 Task: For heading Use Amatic SC with violet colour & bold.  font size for heading18,  'Change the font style of data to'Caveat and font size to 9,  Change the alignment of both headline & data to Align right In the sheet  auditingSalesByEmployee_2023
Action: Mouse moved to (359, 158)
Screenshot: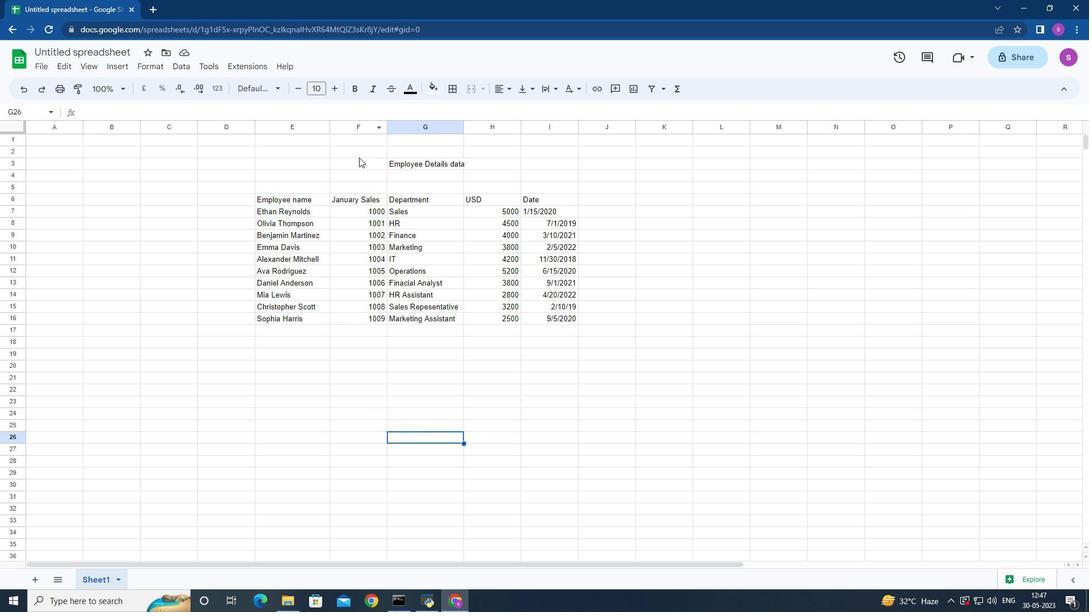 
Action: Mouse pressed left at (359, 158)
Screenshot: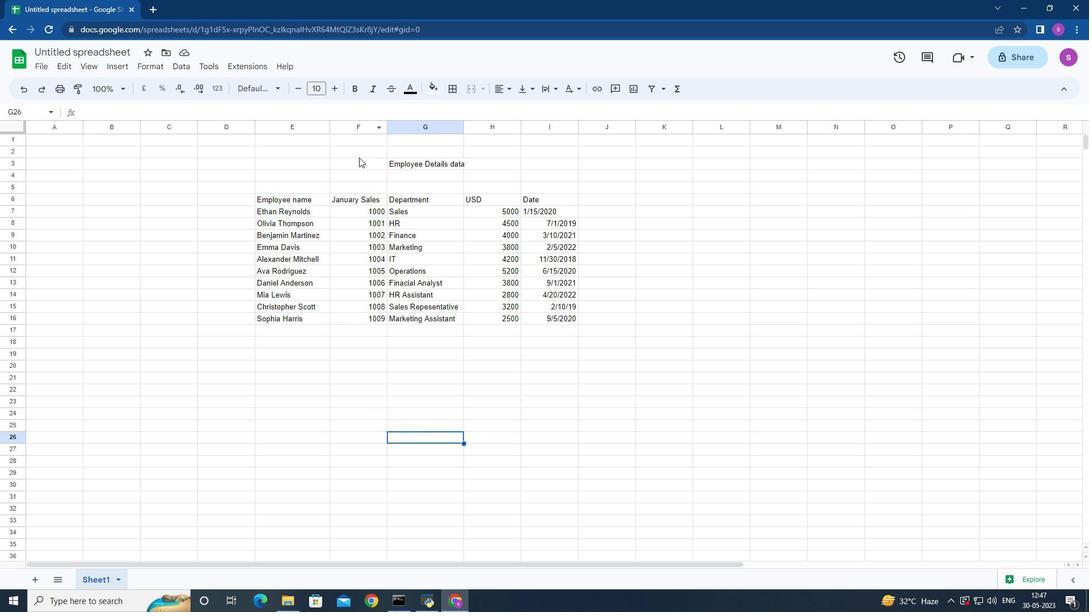 
Action: Mouse moved to (275, 90)
Screenshot: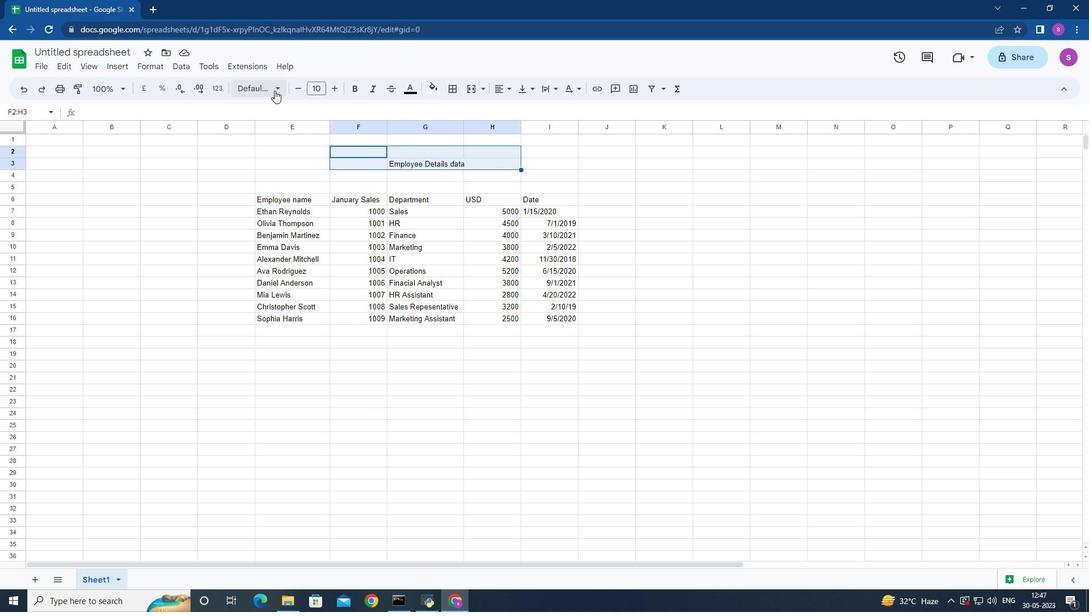 
Action: Mouse pressed left at (275, 90)
Screenshot: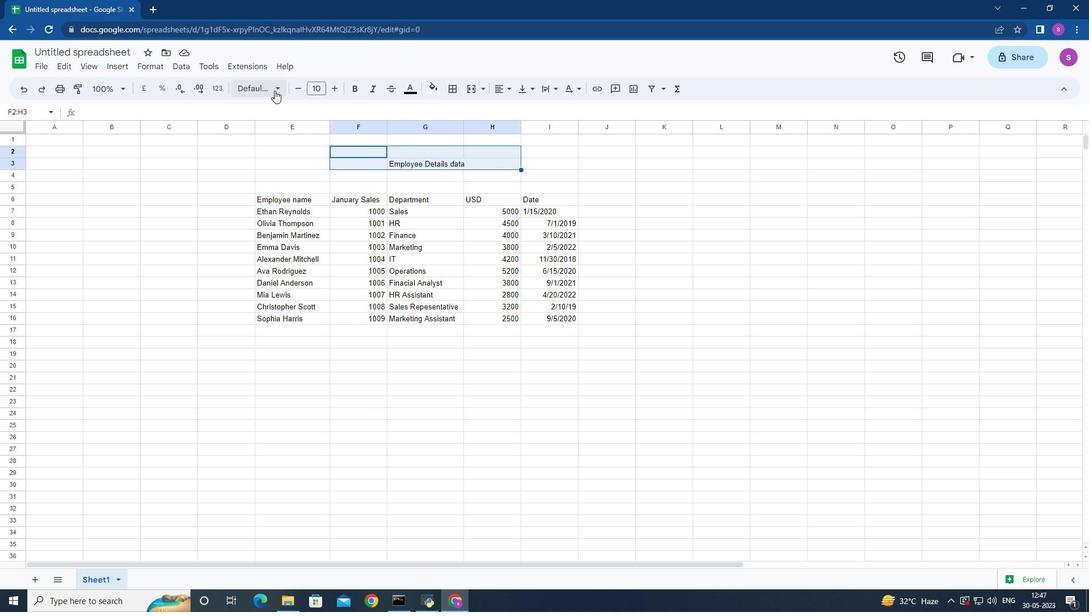 
Action: Mouse moved to (296, 305)
Screenshot: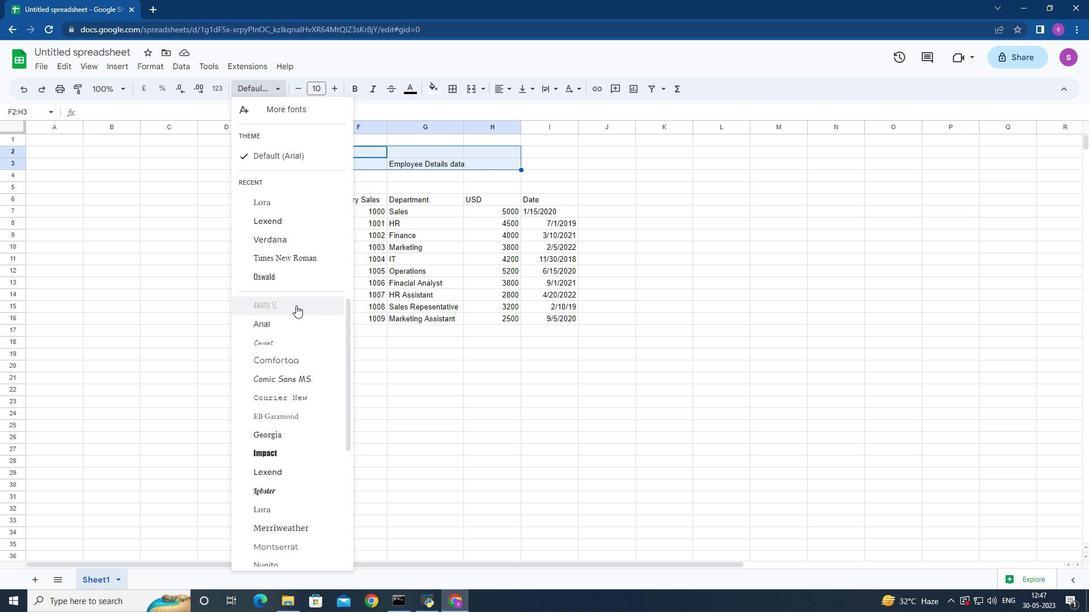 
Action: Mouse pressed left at (296, 305)
Screenshot: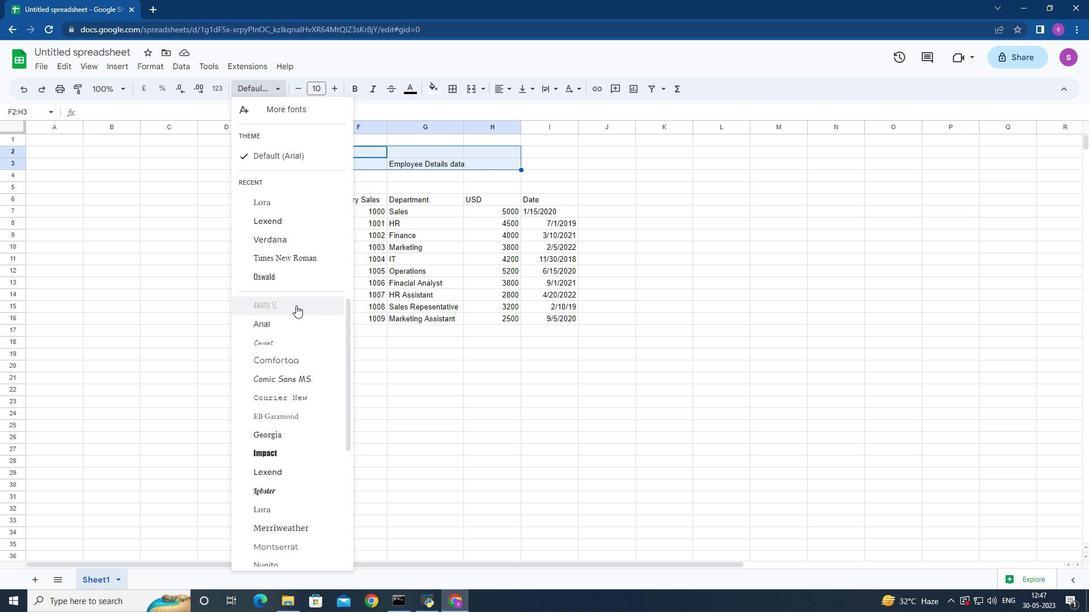 
Action: Mouse moved to (593, 159)
Screenshot: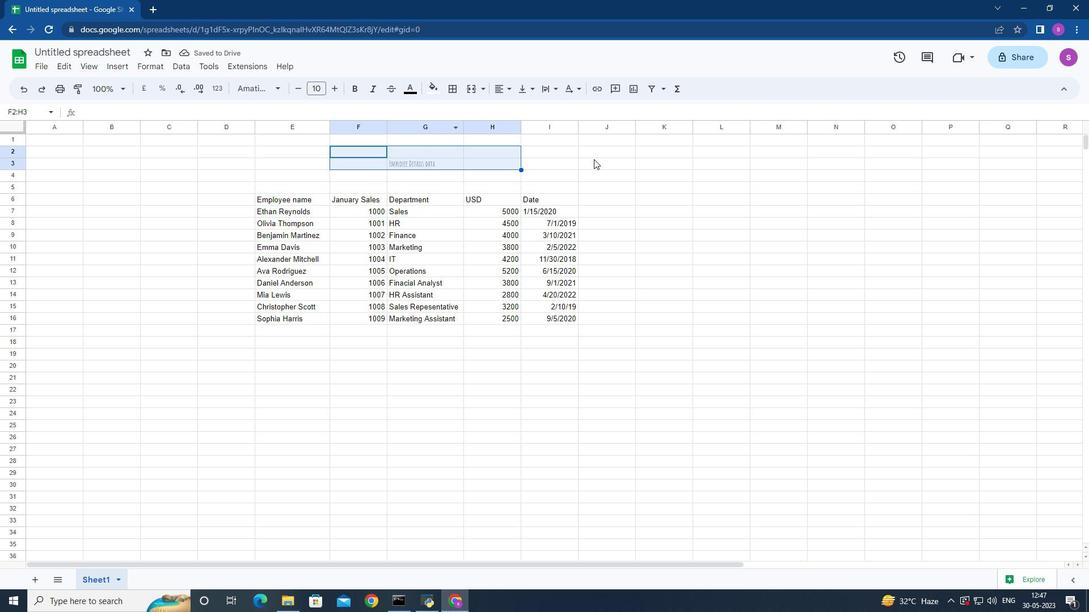 
Action: Mouse pressed left at (593, 159)
Screenshot: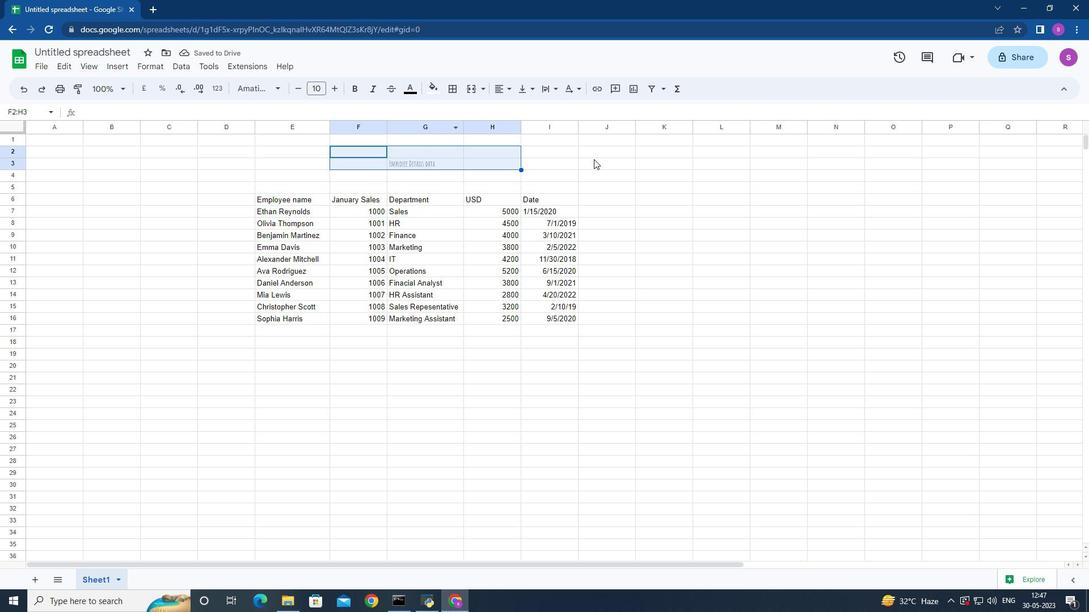 
Action: Mouse moved to (356, 161)
Screenshot: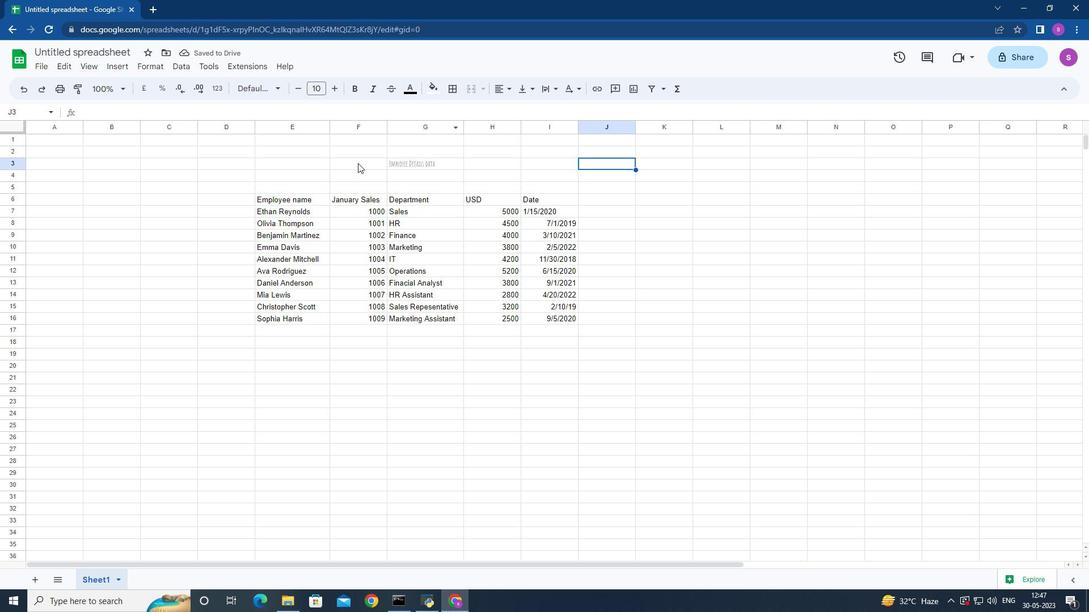 
Action: Mouse pressed left at (356, 161)
Screenshot: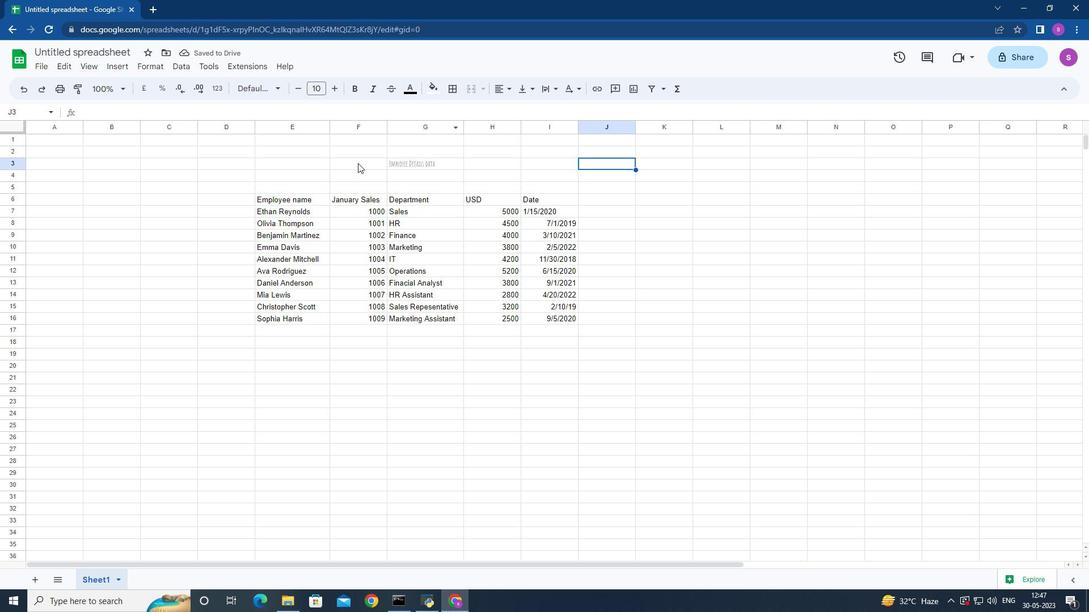 
Action: Mouse moved to (413, 90)
Screenshot: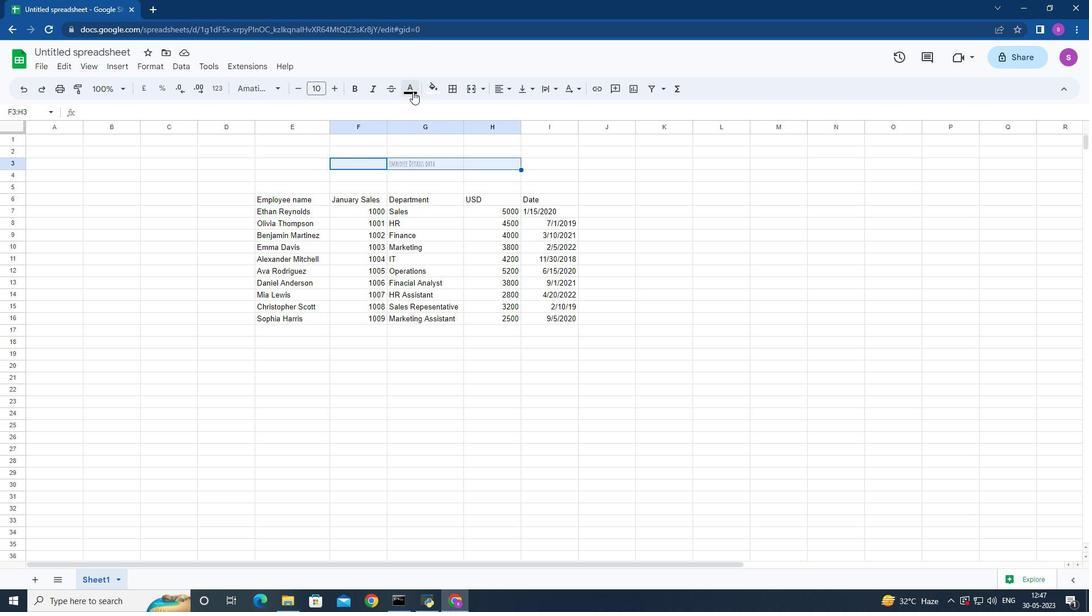 
Action: Mouse pressed left at (413, 90)
Screenshot: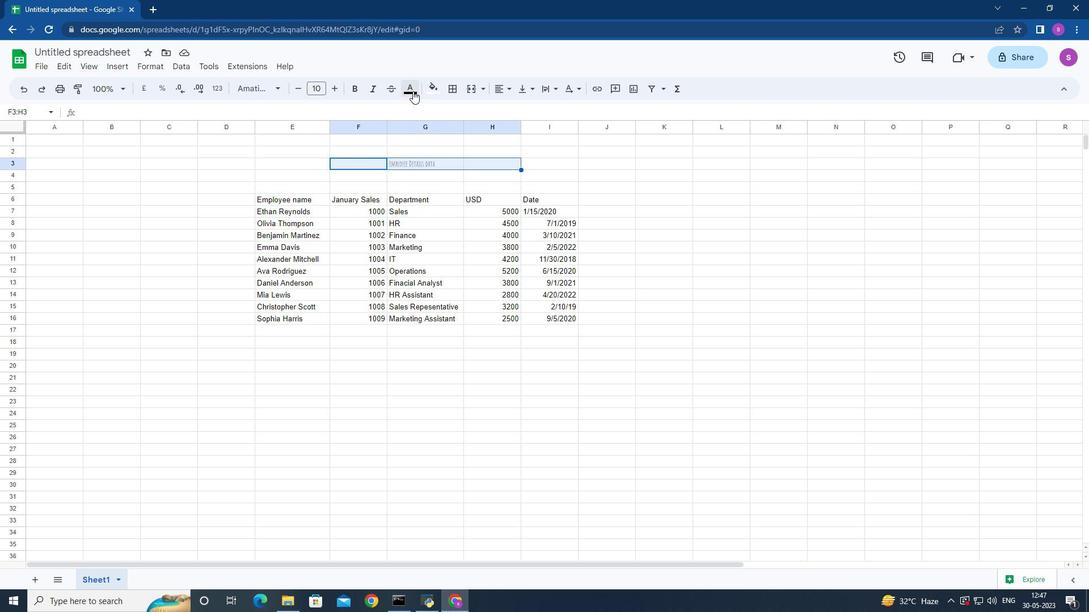 
Action: Mouse moved to (426, 268)
Screenshot: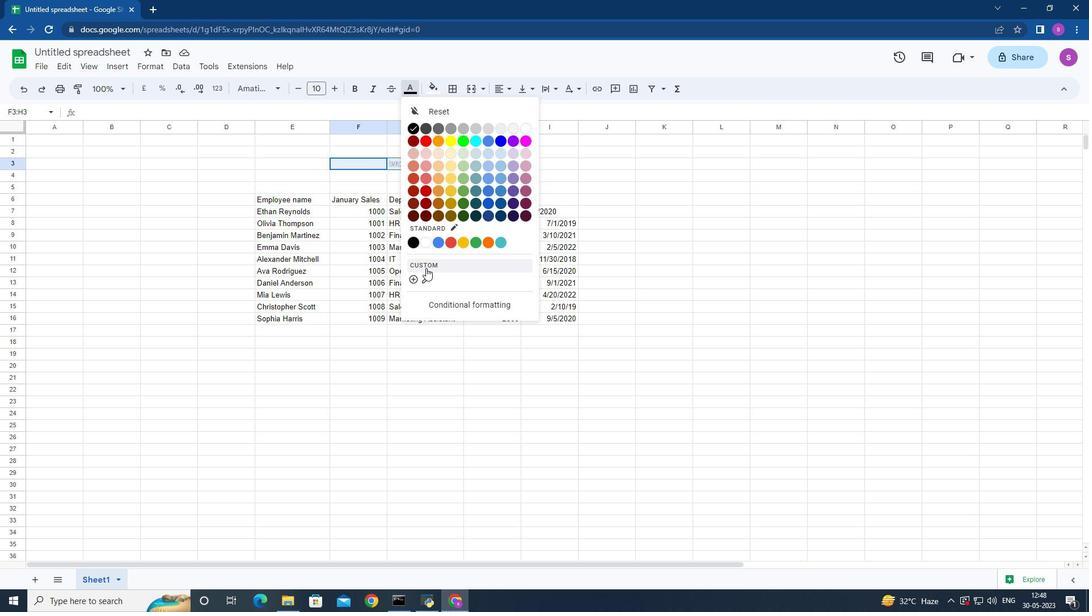 
Action: Mouse pressed left at (426, 268)
Screenshot: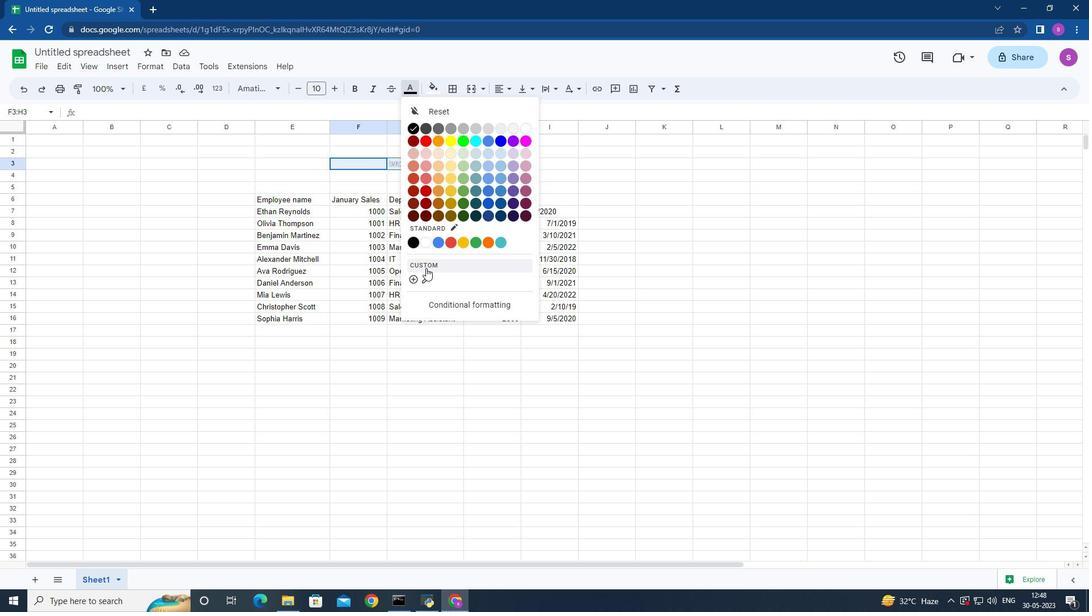 
Action: Mouse moved to (549, 400)
Screenshot: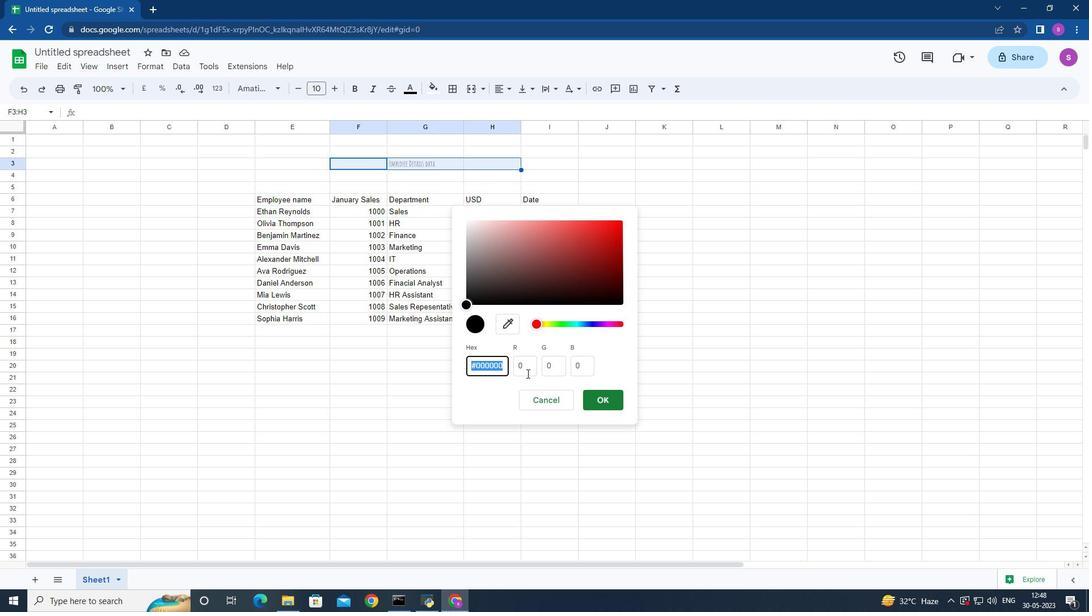 
Action: Mouse pressed left at (549, 400)
Screenshot: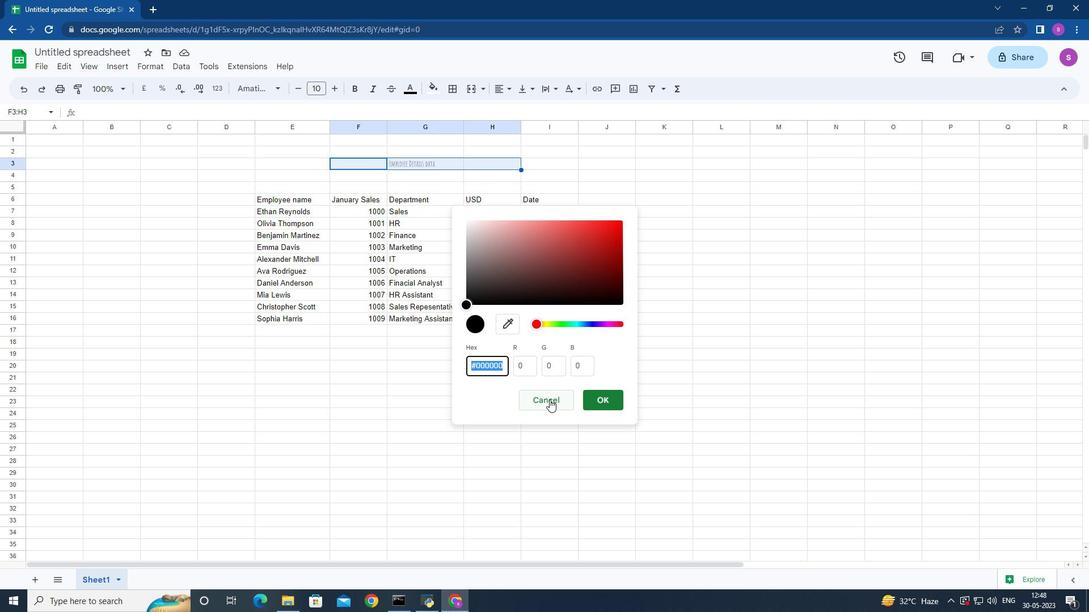 
Action: Mouse moved to (438, 88)
Screenshot: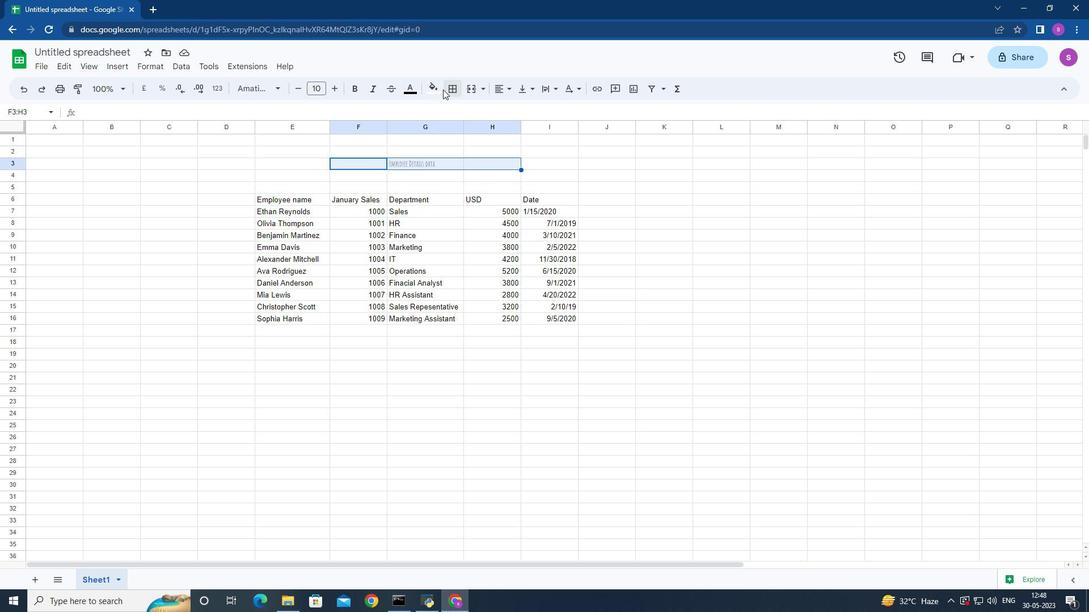 
Action: Mouse pressed left at (438, 88)
Screenshot: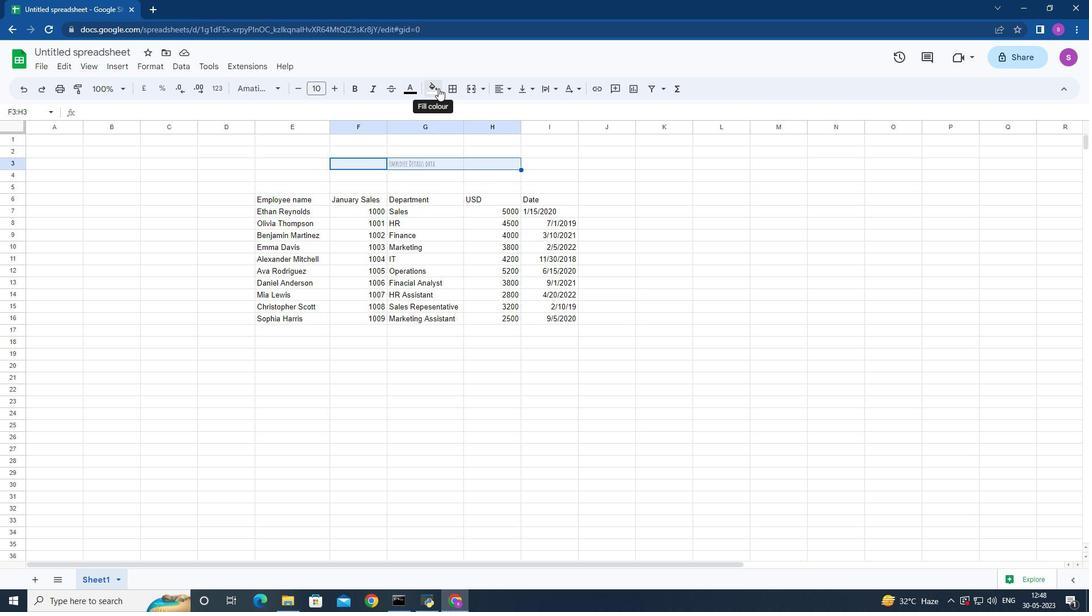 
Action: Mouse moved to (445, 277)
Screenshot: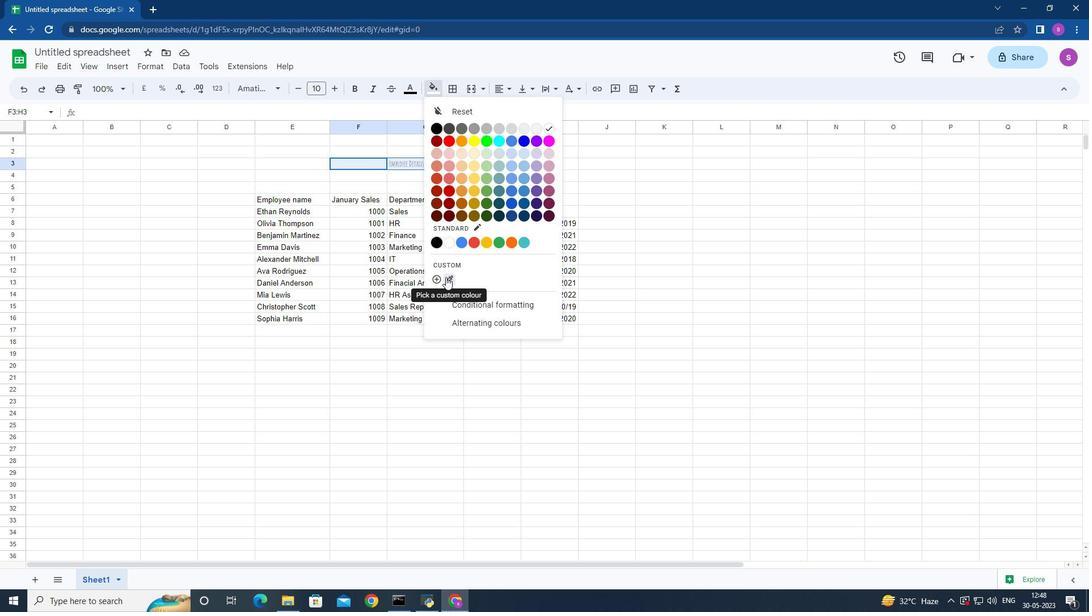 
Action: Mouse pressed left at (445, 277)
Screenshot: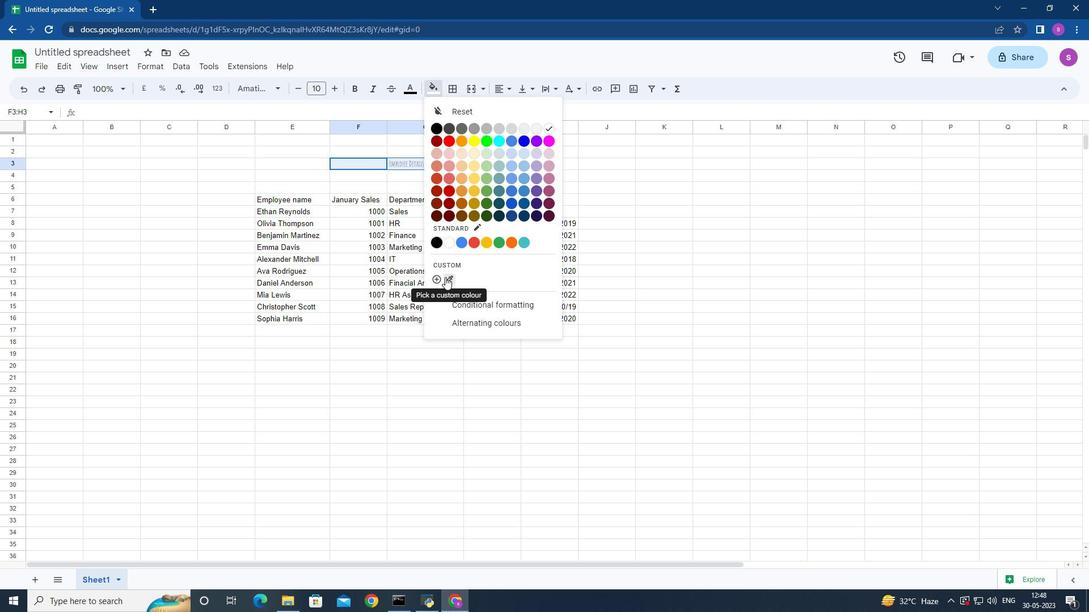 
Action: Mouse moved to (450, 120)
Screenshot: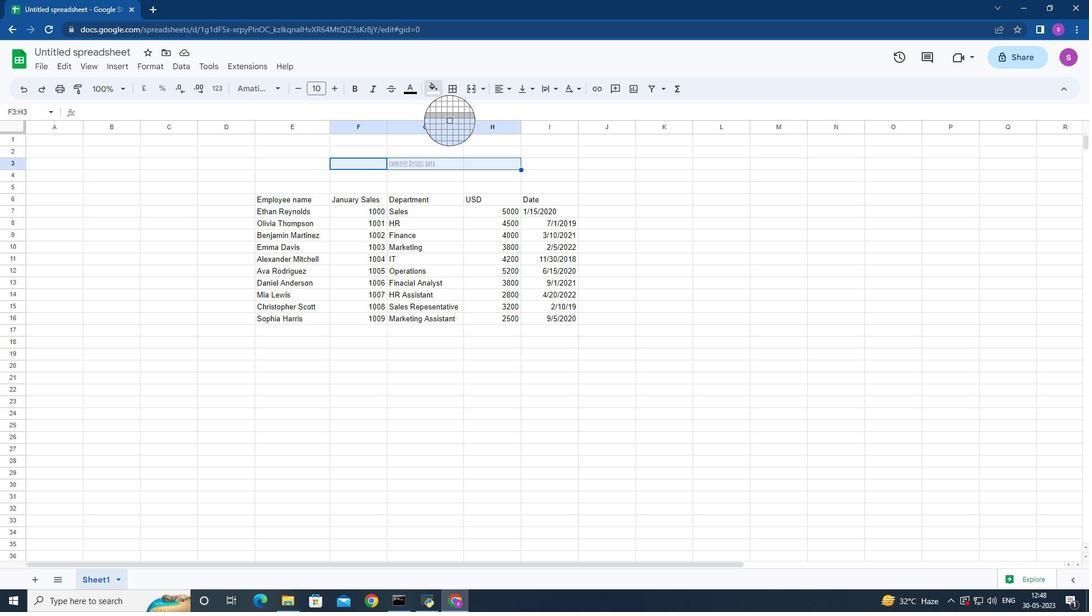 
Action: Key pressed ctrl+Z
Screenshot: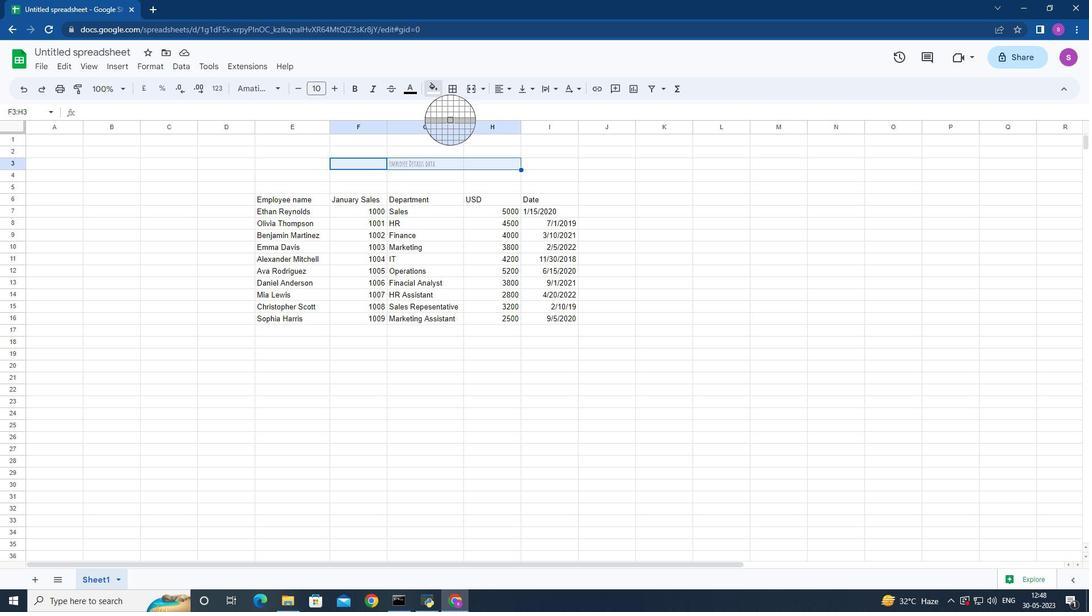 
Action: Mouse moved to (452, 152)
Screenshot: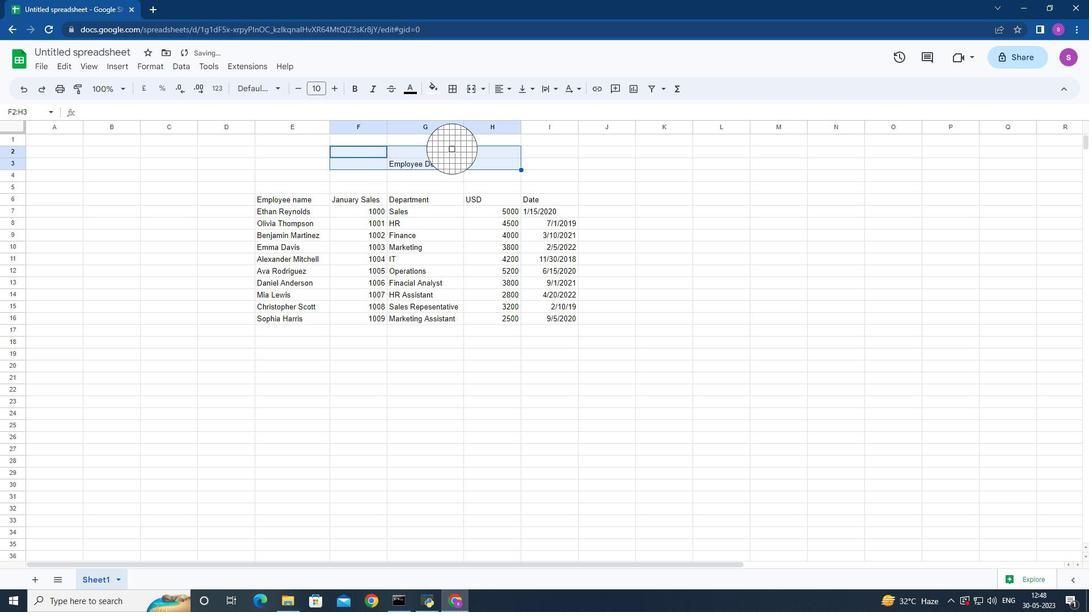 
Action: Mouse pressed left at (452, 152)
Screenshot: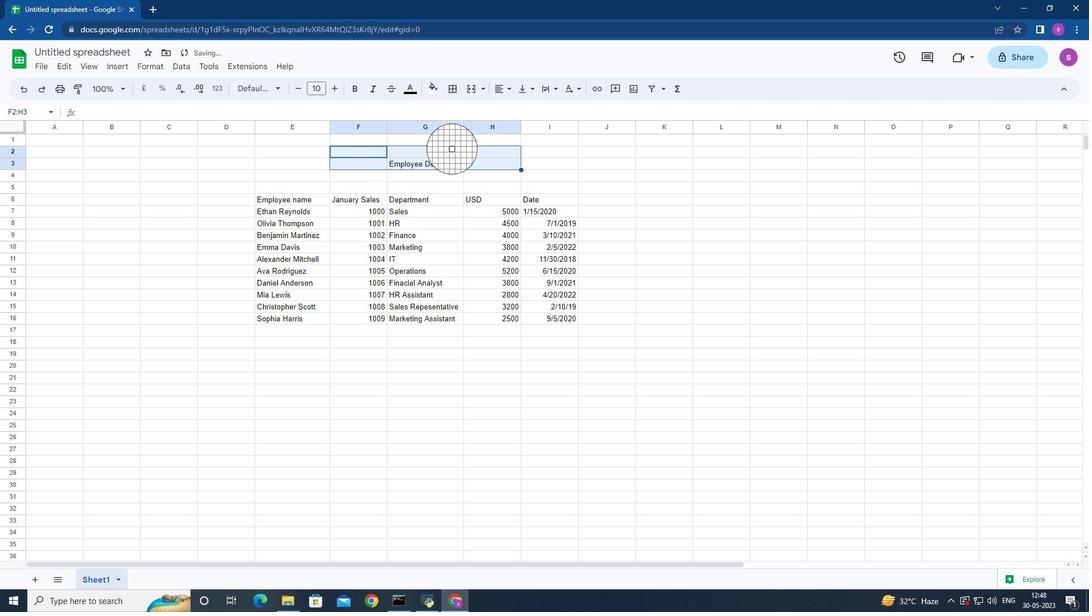
Action: Mouse moved to (432, 162)
Screenshot: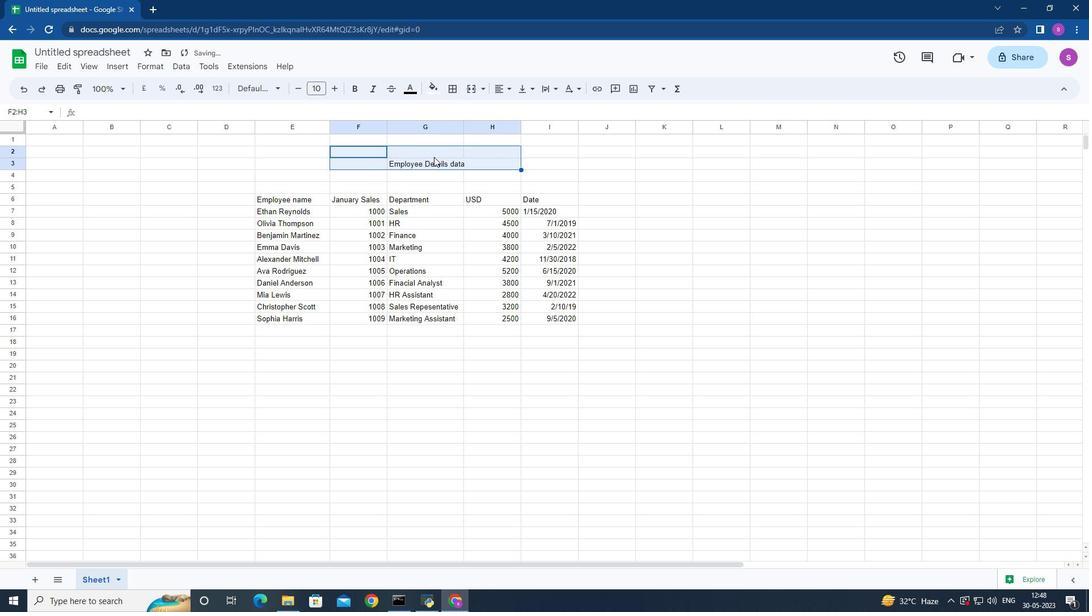 
Action: Mouse pressed left at (432, 162)
Screenshot: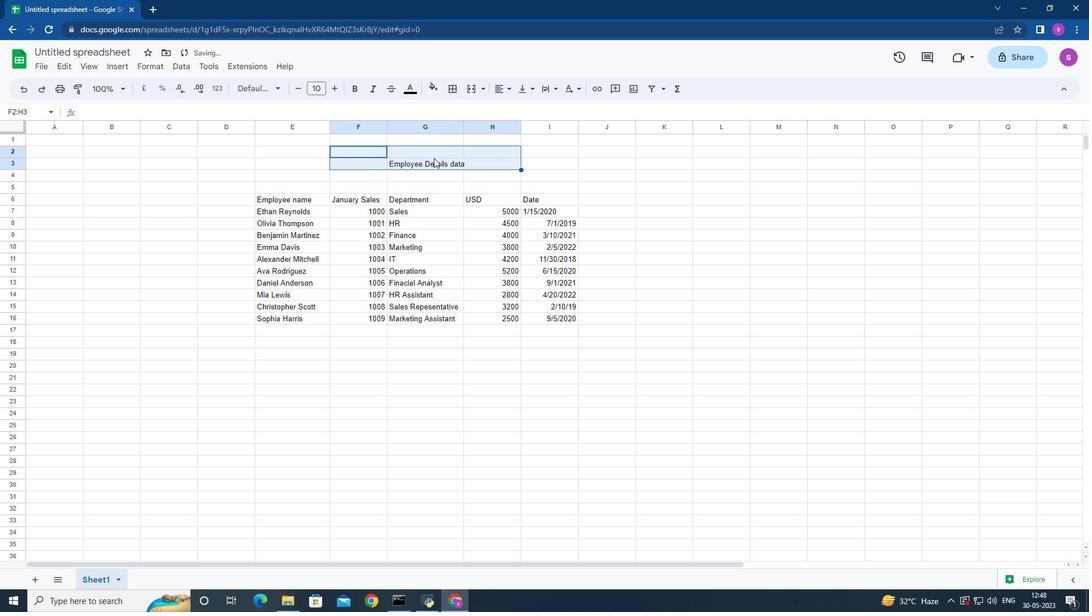 
Action: Mouse moved to (433, 90)
Screenshot: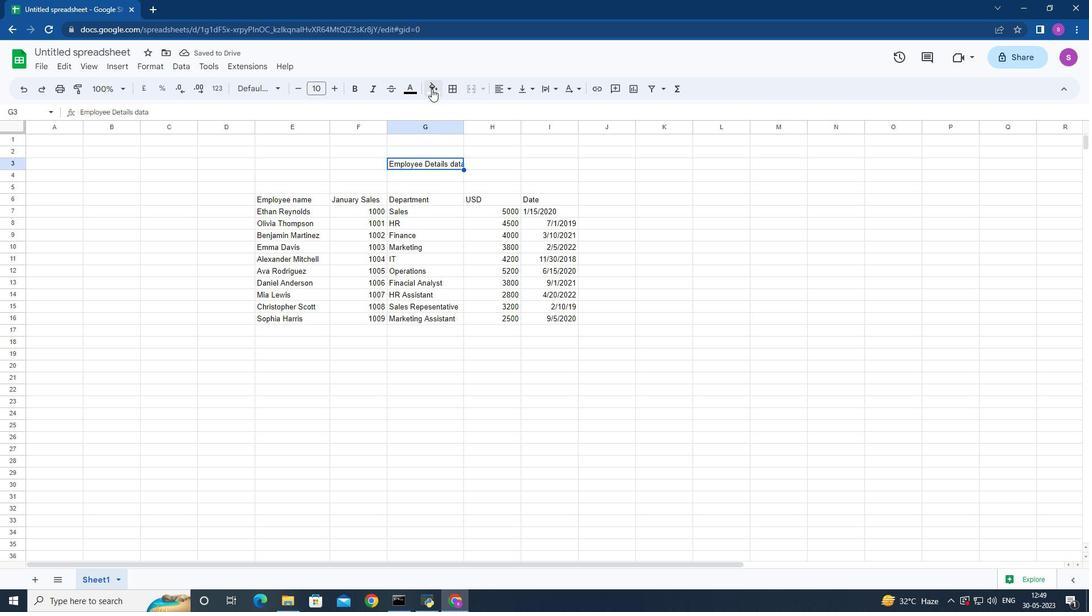 
Action: Mouse pressed left at (433, 90)
Screenshot: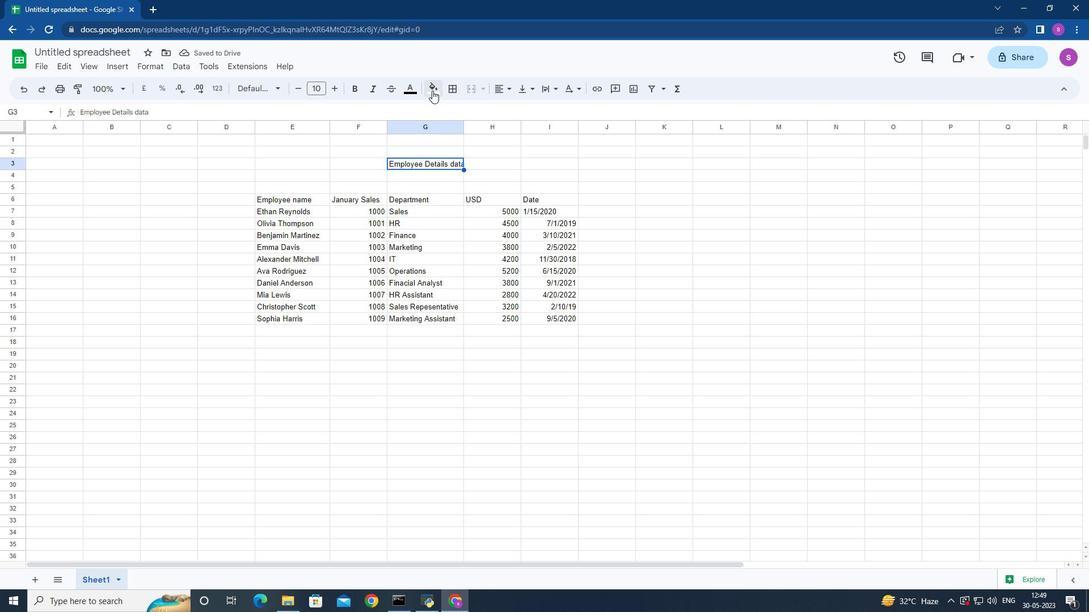 
Action: Mouse moved to (446, 265)
Screenshot: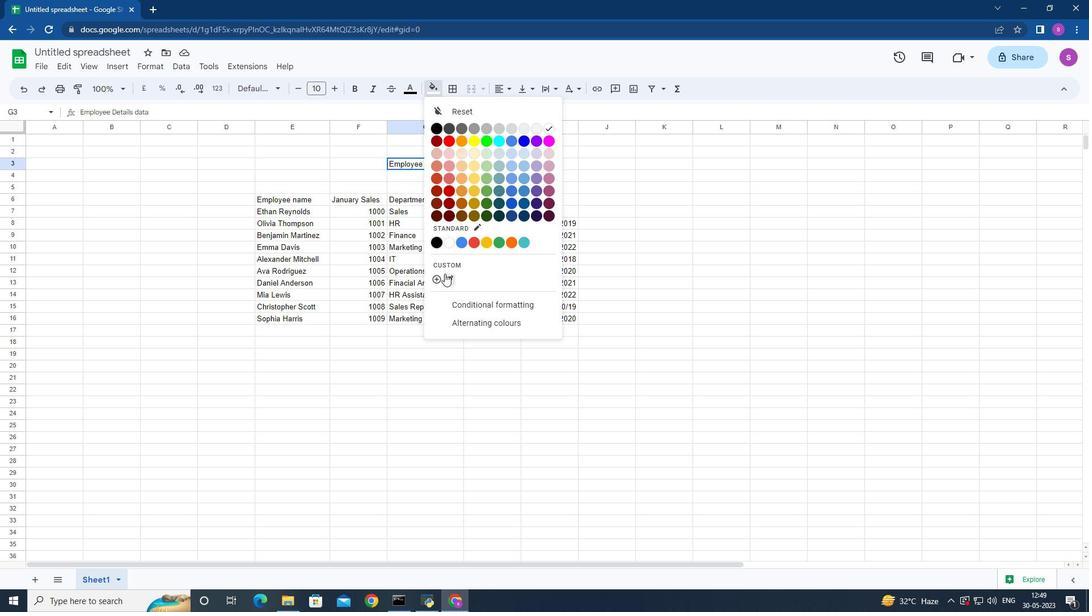 
Action: Mouse pressed left at (446, 265)
Screenshot: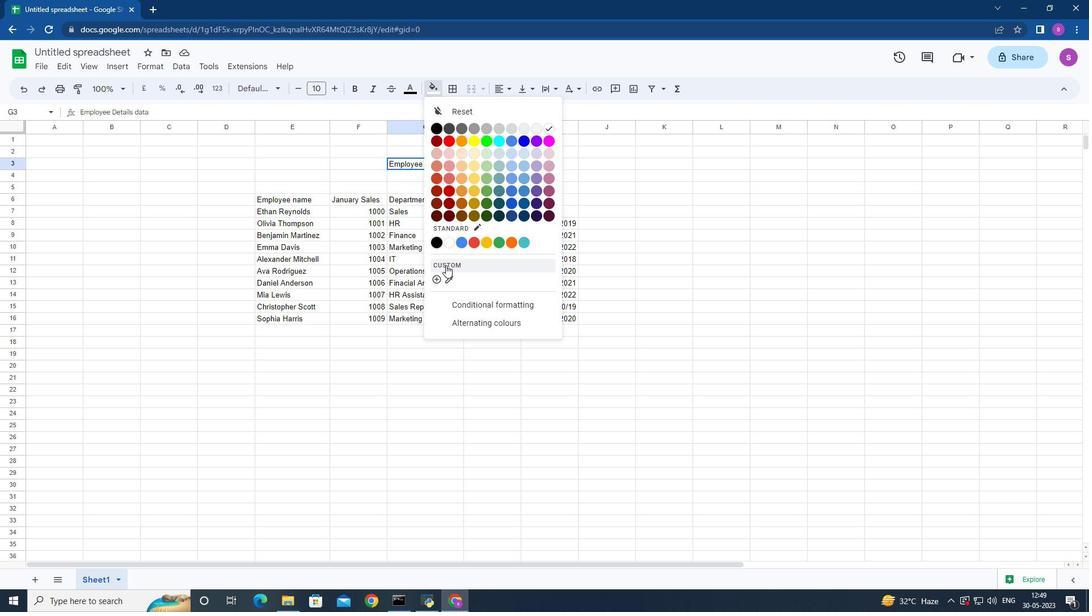 
Action: Mouse moved to (598, 323)
Screenshot: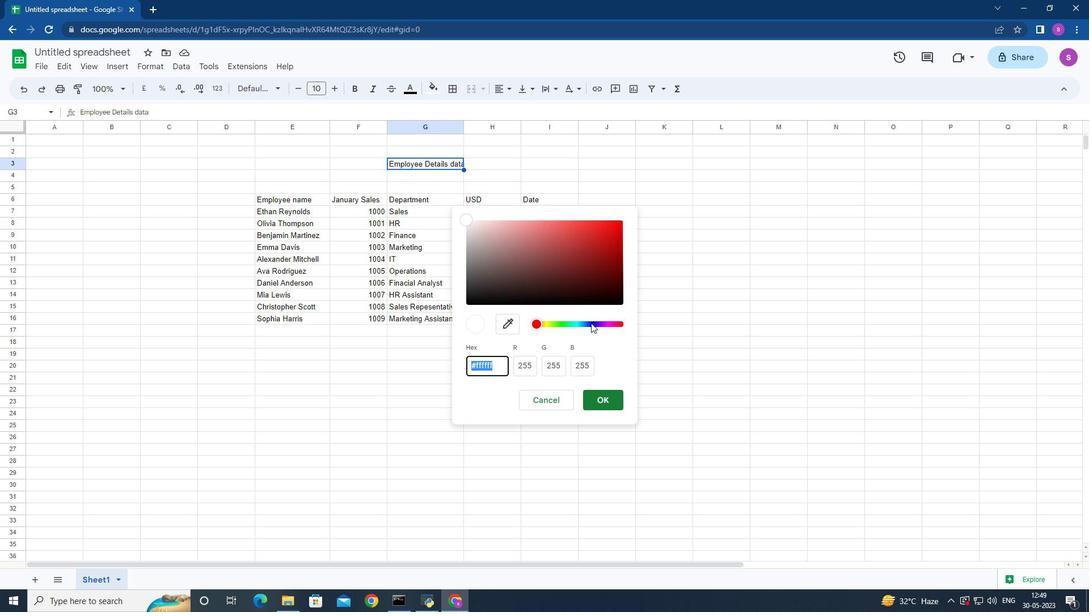 
Action: Mouse pressed left at (598, 323)
Screenshot: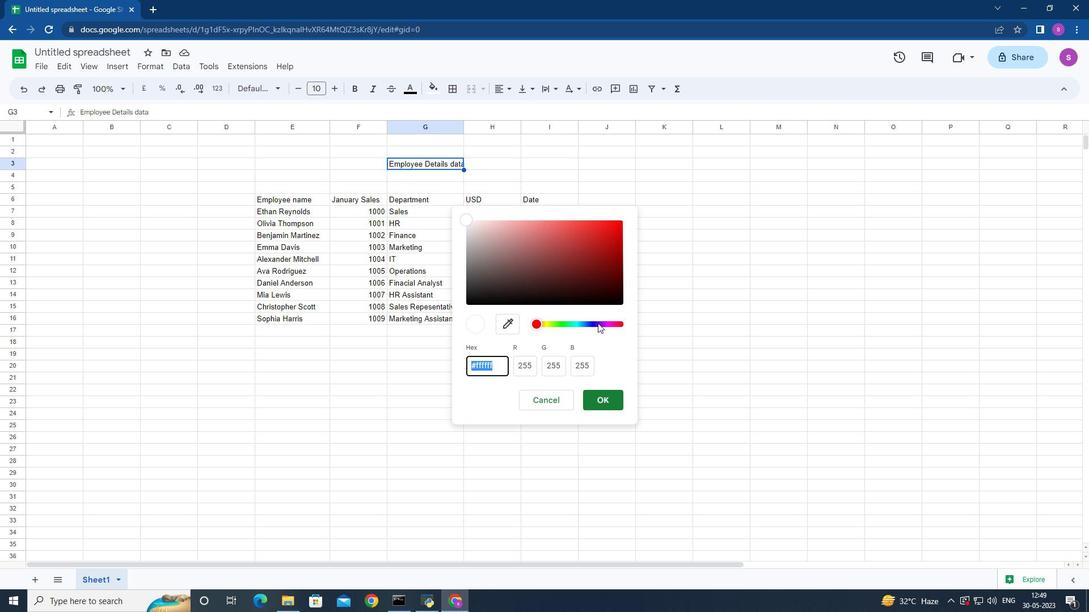 
Action: Mouse moved to (603, 324)
Screenshot: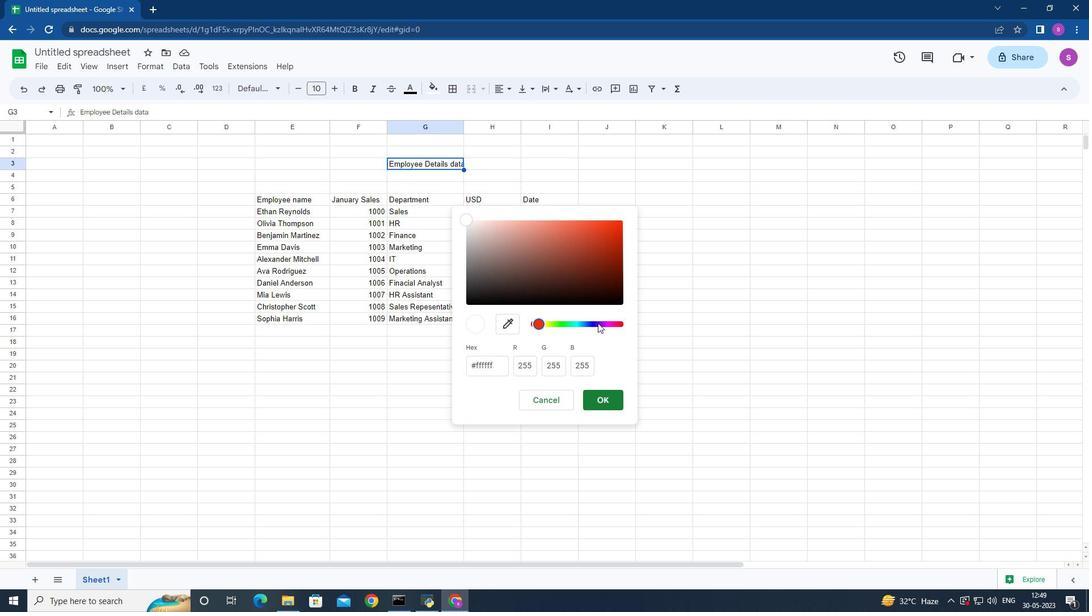
Action: Mouse pressed left at (603, 324)
Screenshot: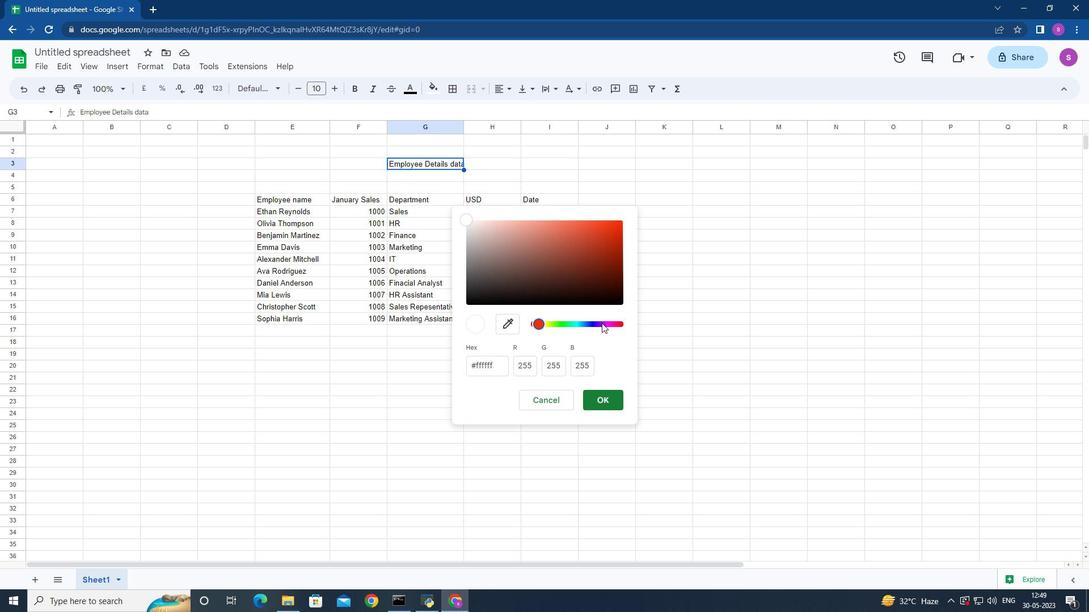 
Action: Mouse moved to (540, 322)
Screenshot: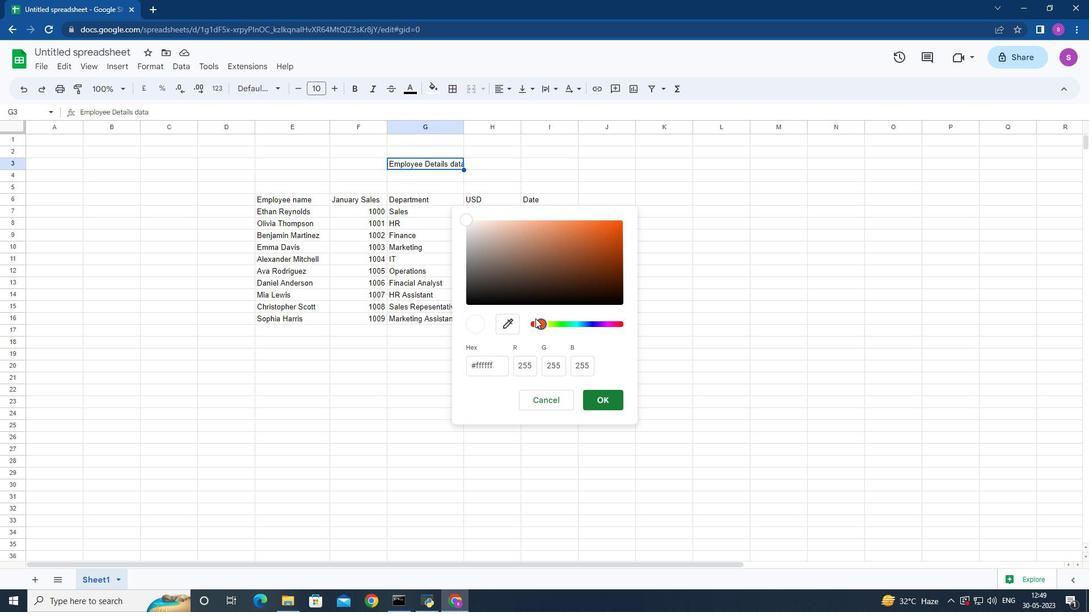 
Action: Mouse pressed left at (540, 322)
Screenshot: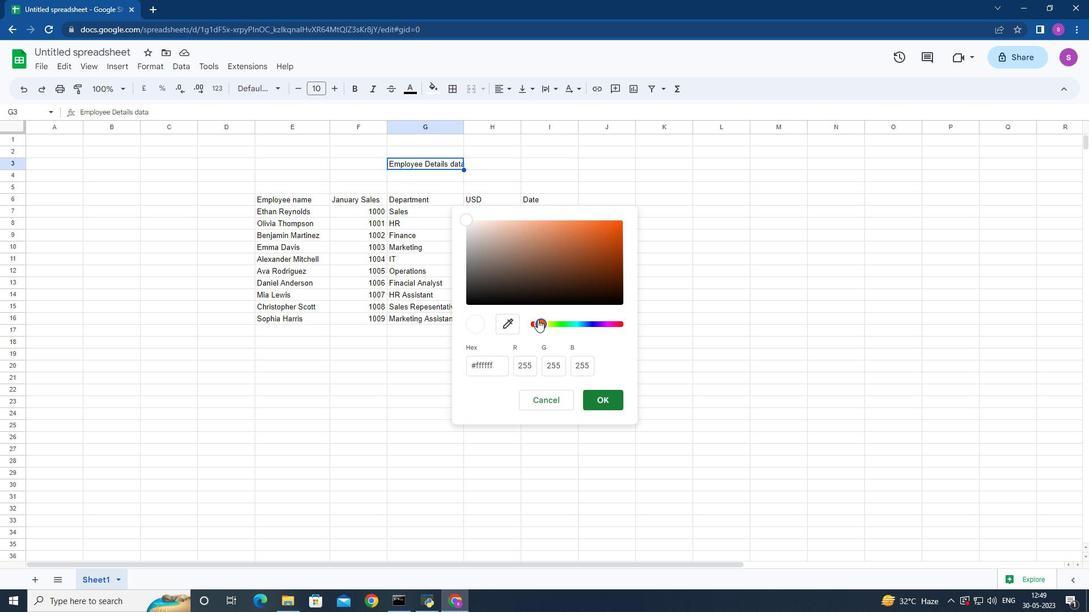 
Action: Mouse moved to (608, 228)
Screenshot: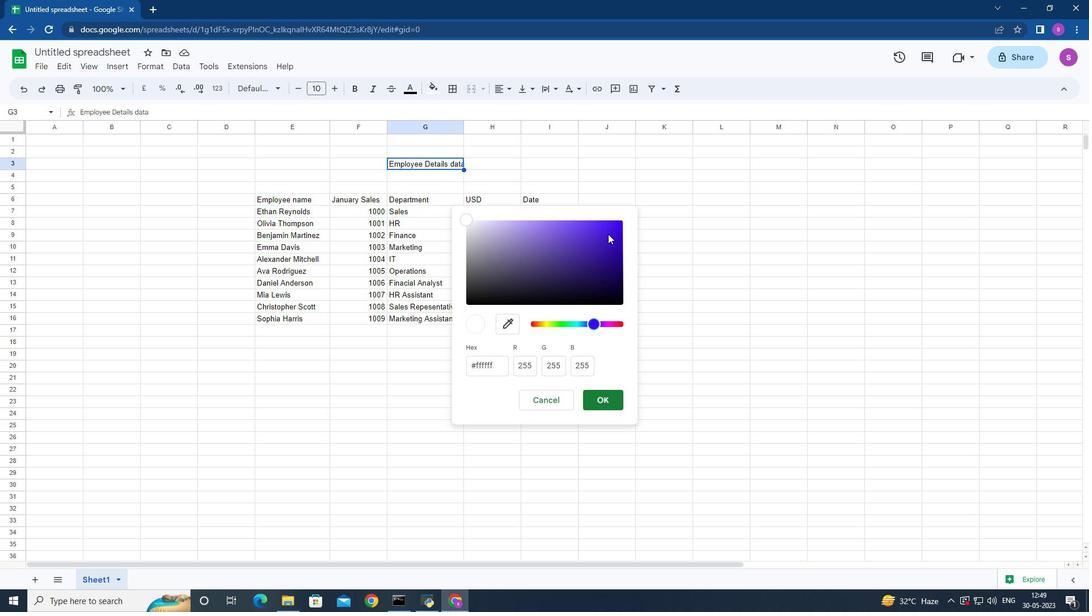 
Action: Mouse pressed left at (608, 228)
Screenshot: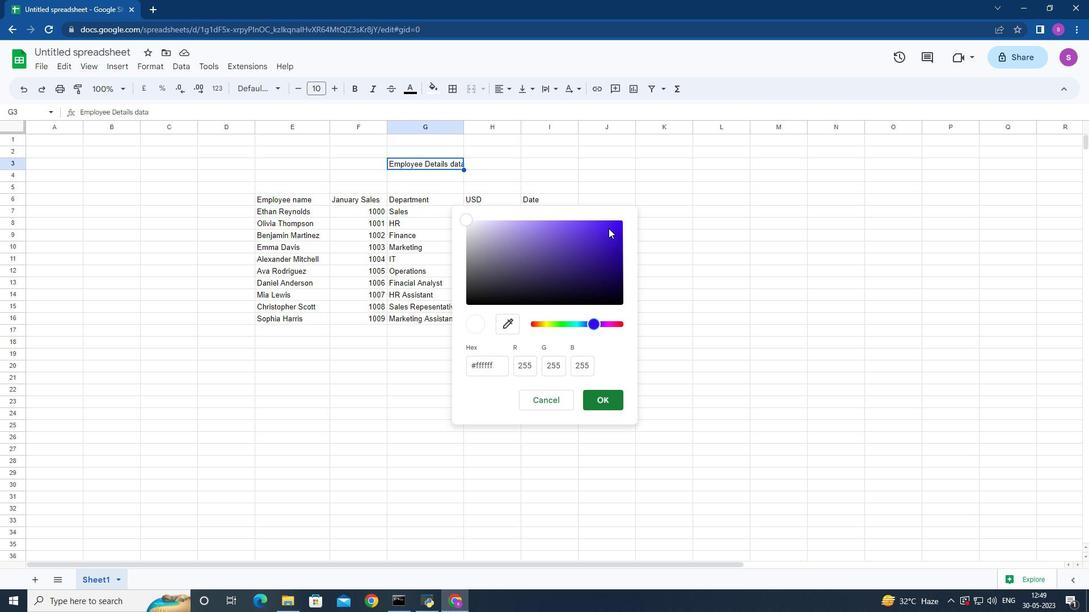 
Action: Mouse moved to (613, 398)
Screenshot: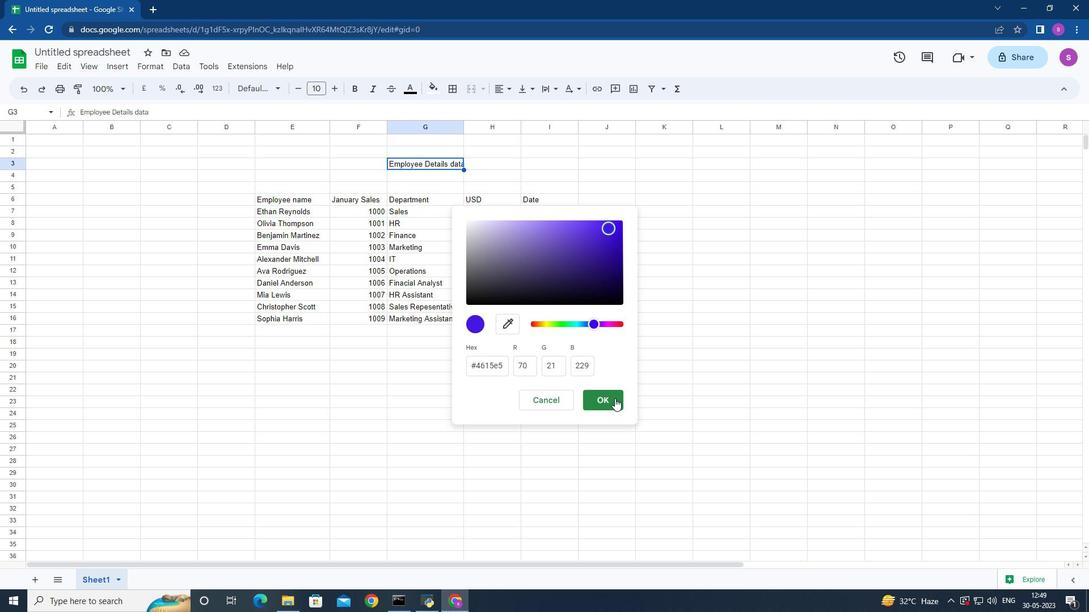 
Action: Mouse pressed left at (613, 398)
Screenshot: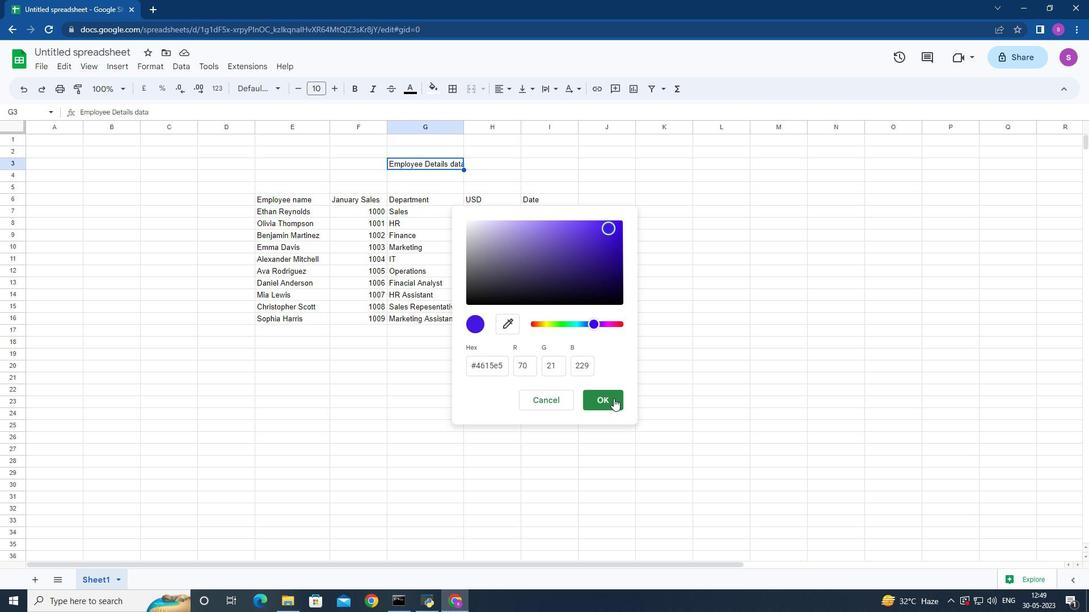 
Action: Mouse moved to (552, 162)
Screenshot: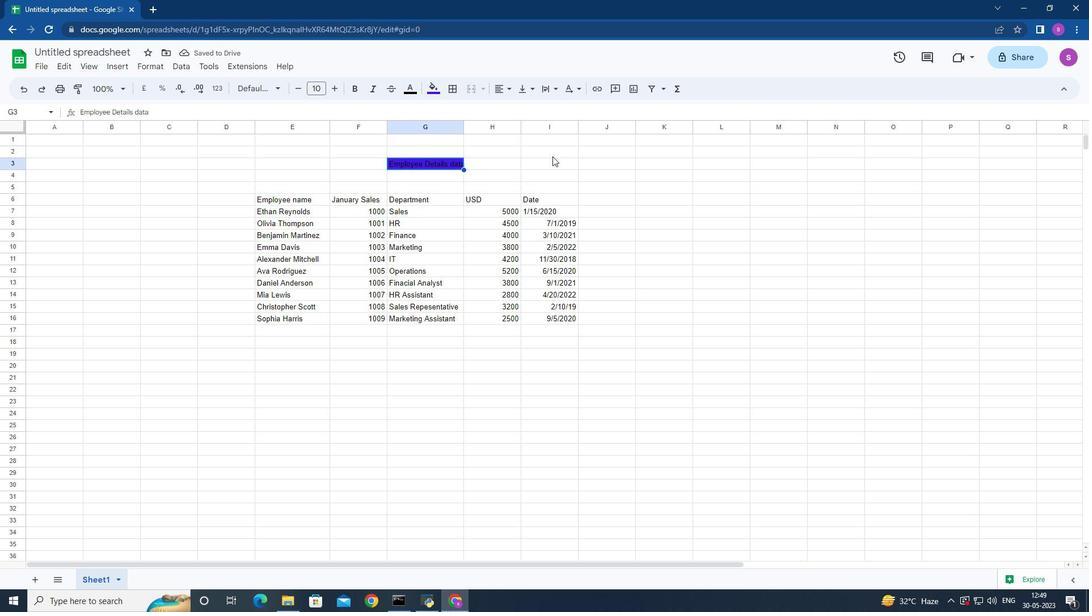 
Action: Mouse pressed left at (552, 162)
Screenshot: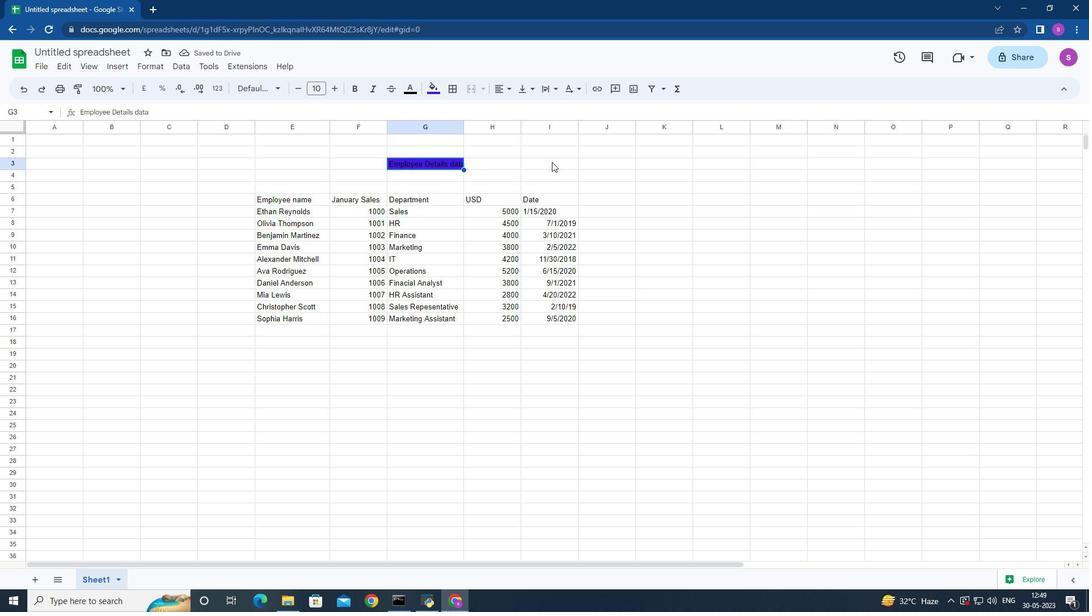 
Action: Mouse moved to (353, 87)
Screenshot: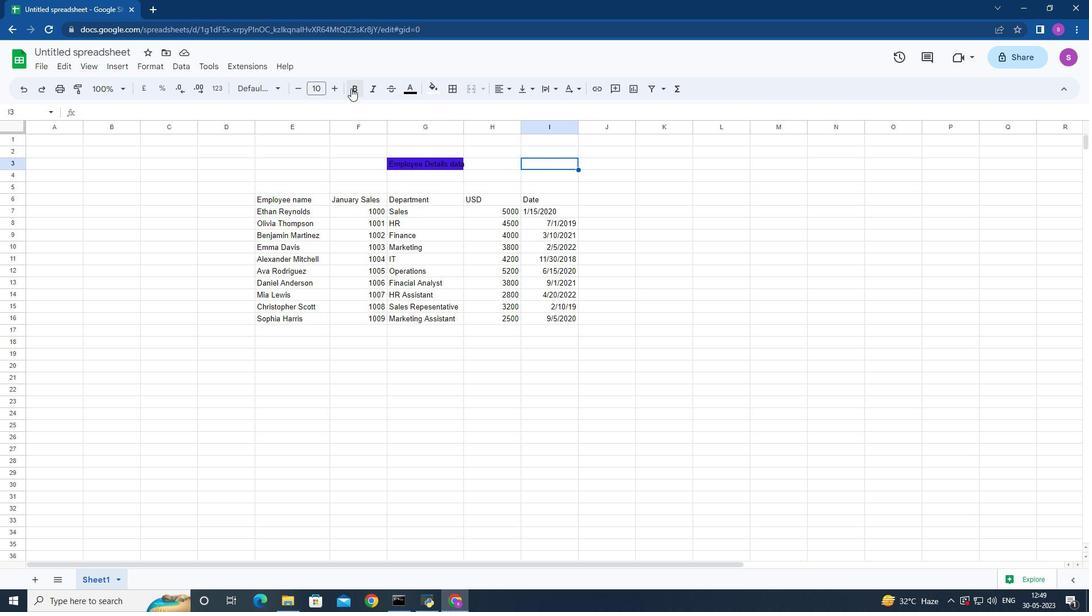 
Action: Mouse pressed left at (353, 87)
Screenshot: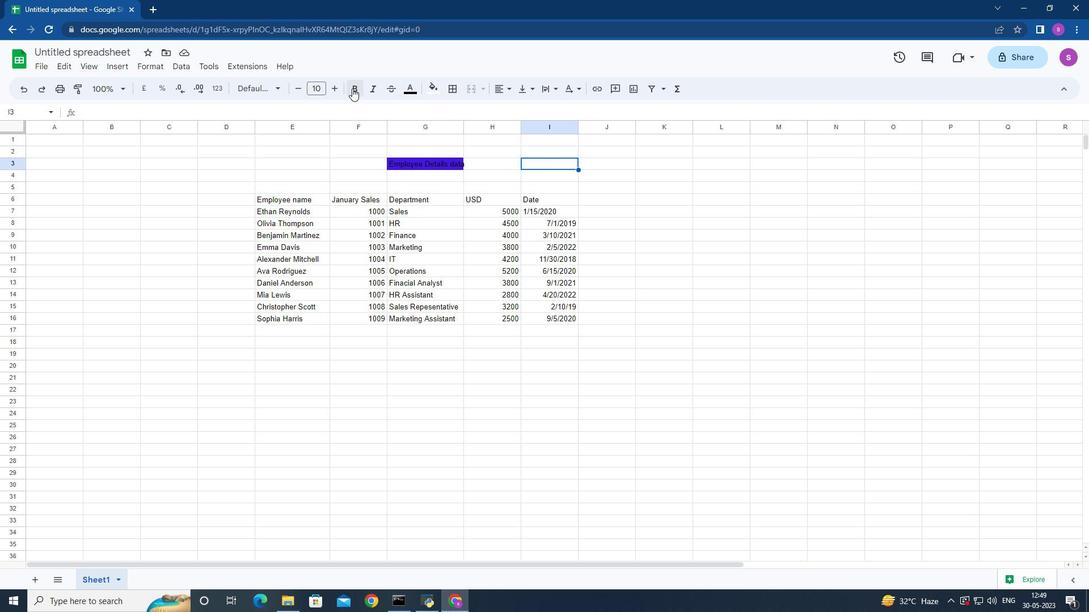 
Action: Mouse moved to (384, 170)
Screenshot: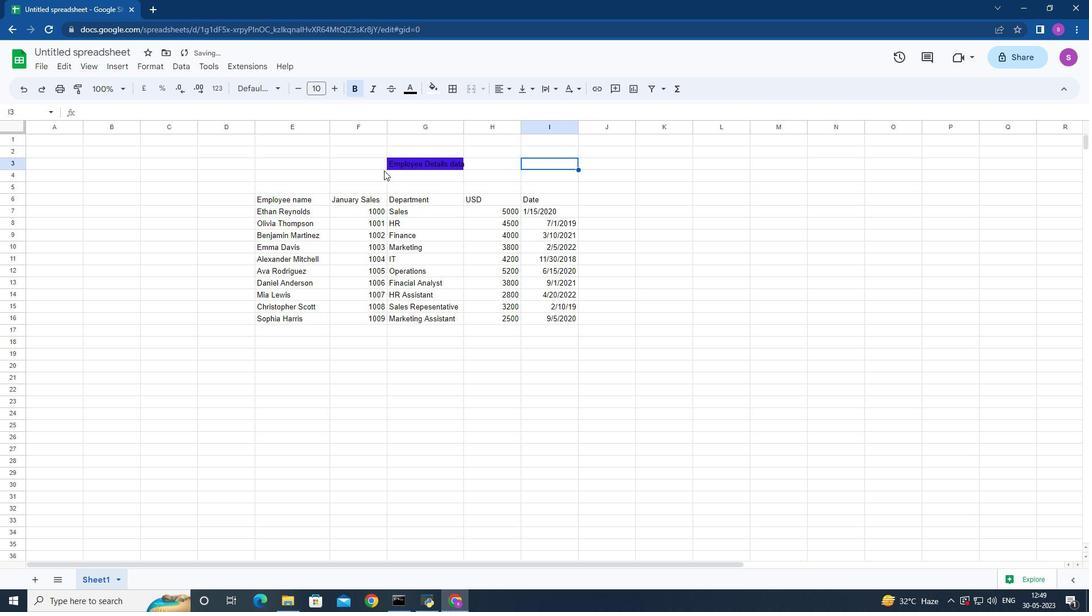 
Action: Mouse pressed left at (384, 170)
Screenshot: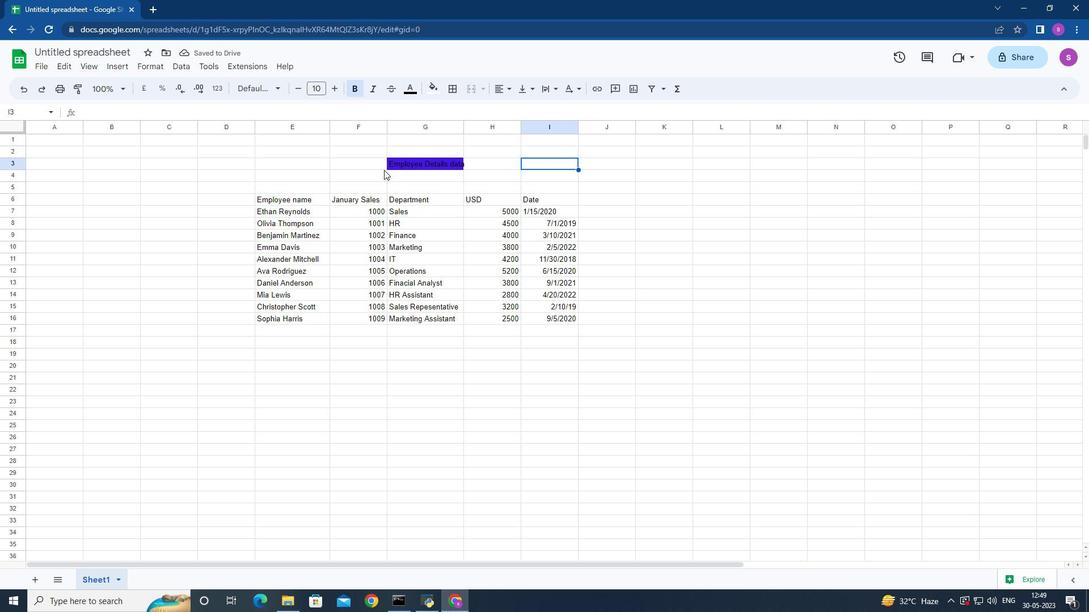 
Action: Mouse moved to (337, 87)
Screenshot: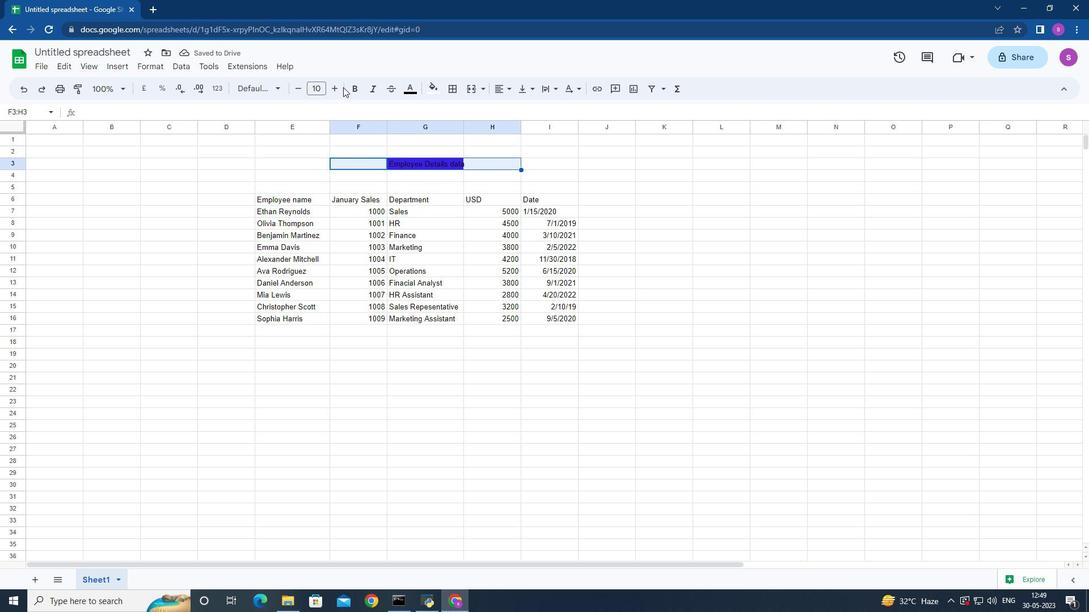 
Action: Mouse pressed left at (337, 87)
Screenshot: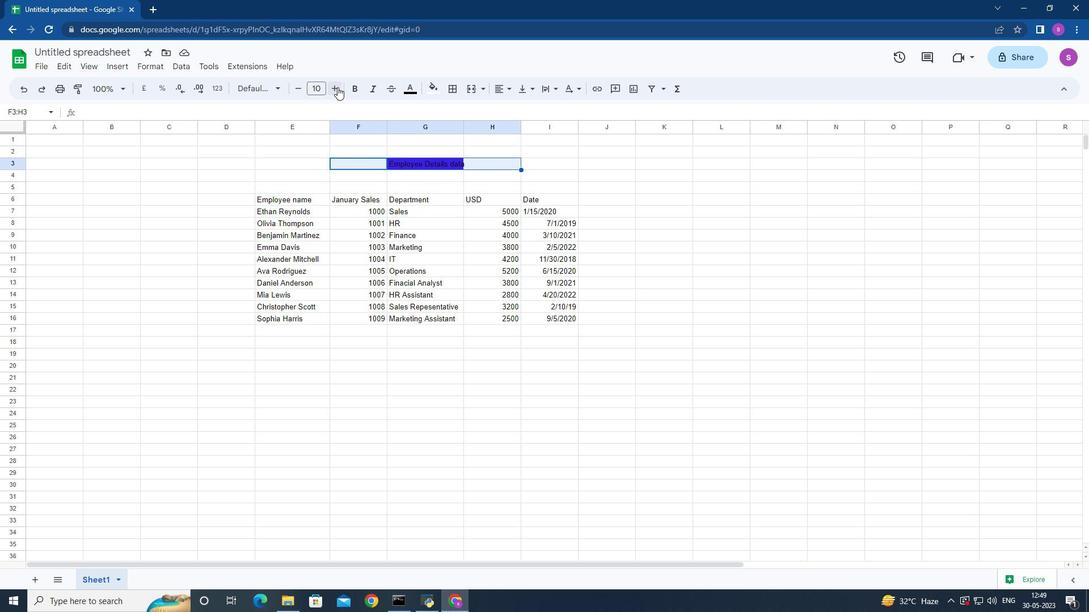 
Action: Mouse pressed left at (337, 87)
Screenshot: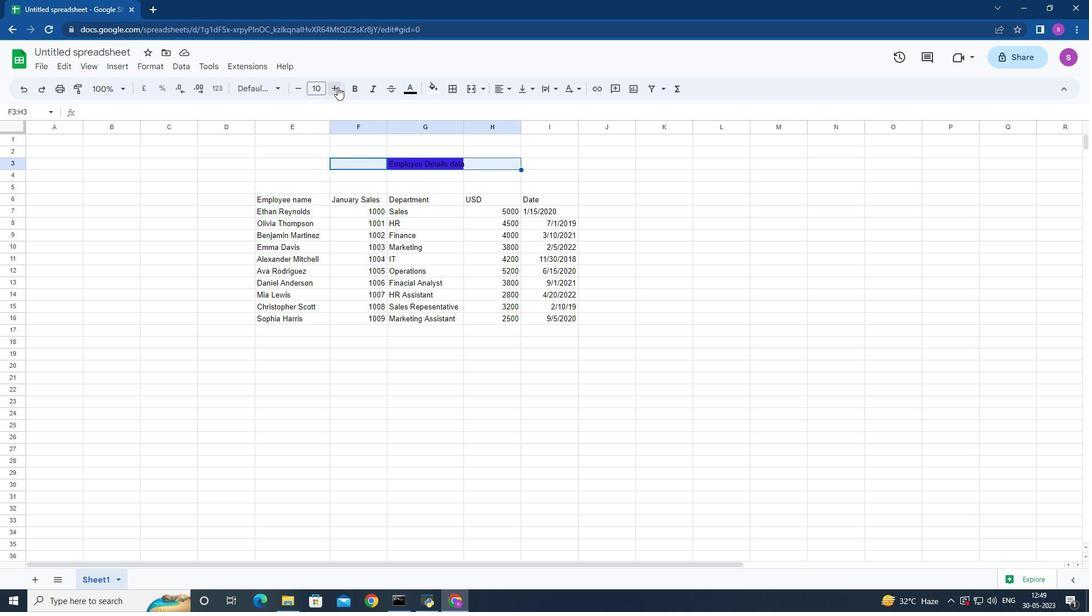 
Action: Mouse pressed left at (337, 87)
Screenshot: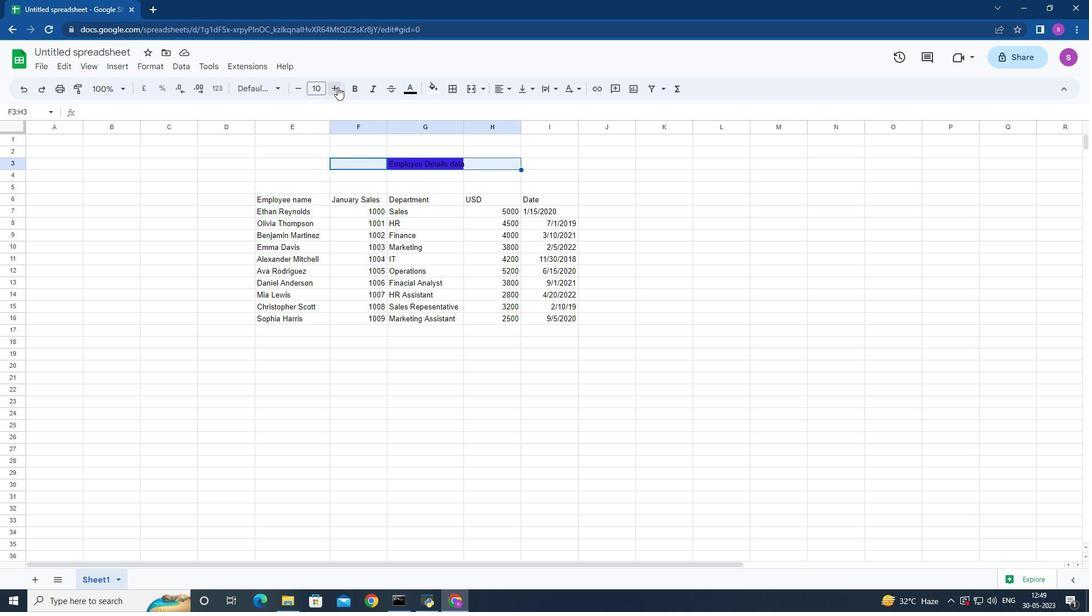 
Action: Mouse pressed left at (337, 87)
Screenshot: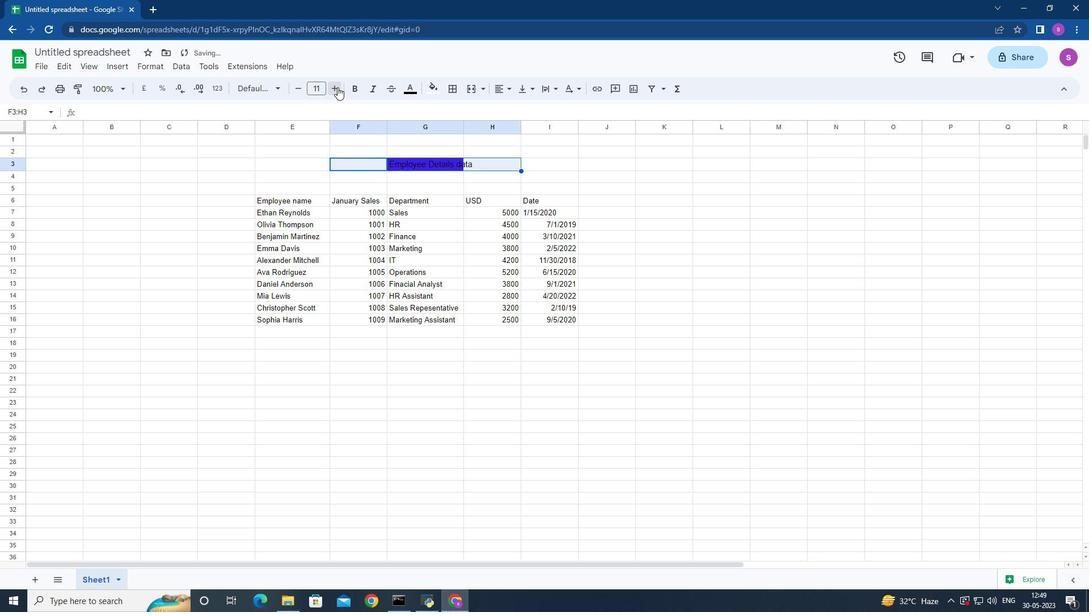 
Action: Mouse pressed left at (337, 87)
Screenshot: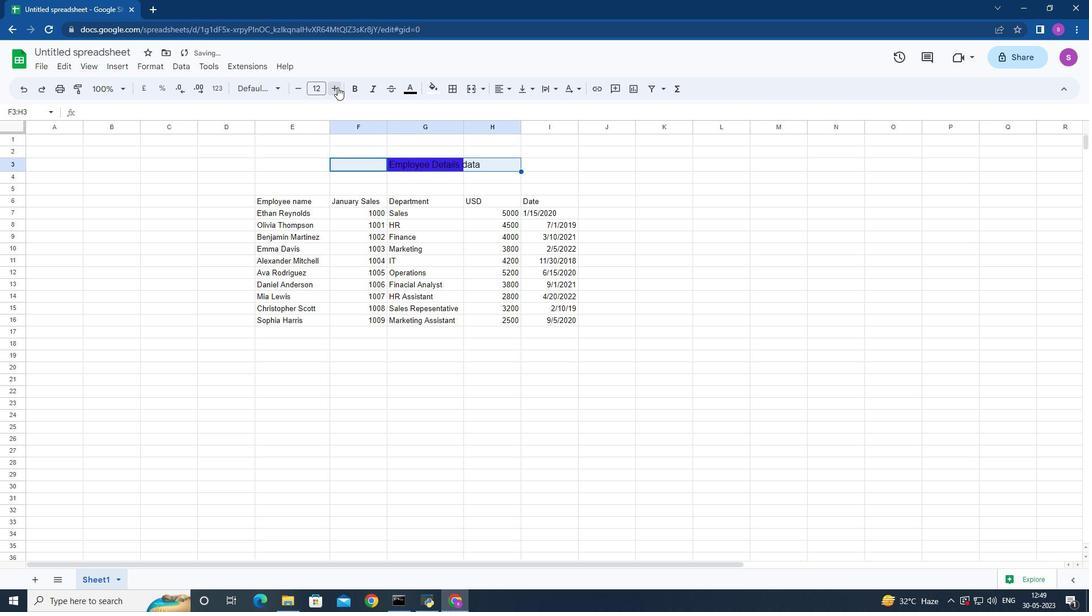 
Action: Mouse pressed left at (337, 87)
Screenshot: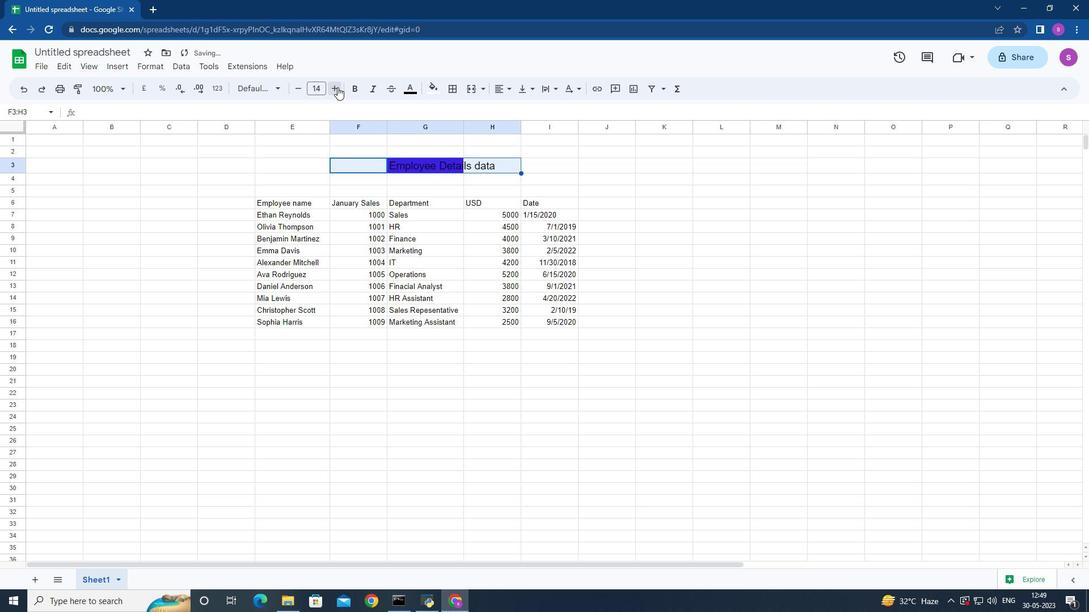 
Action: Mouse pressed left at (337, 87)
Screenshot: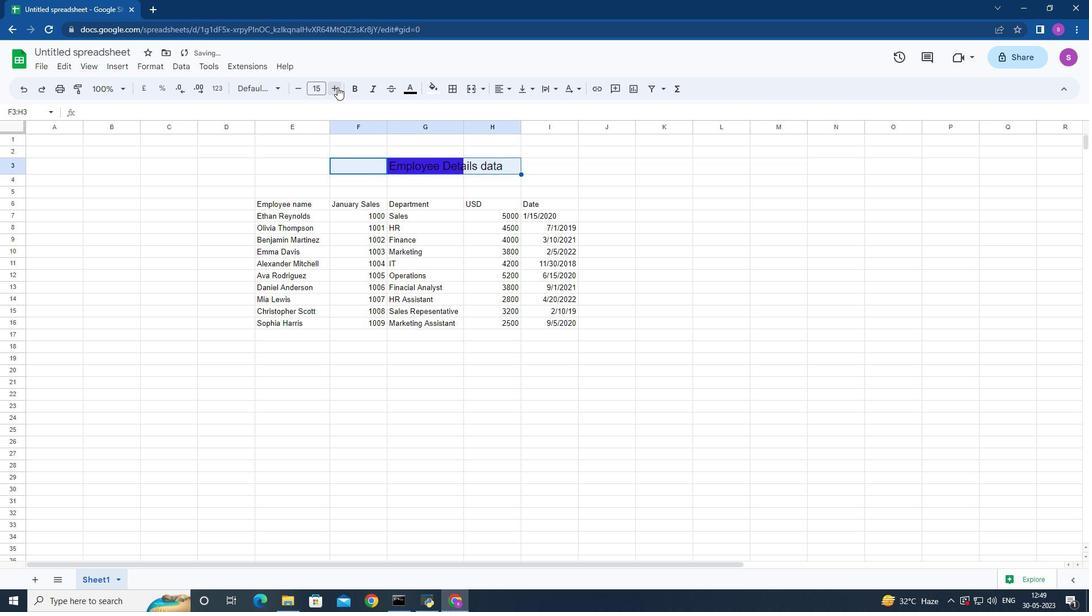 
Action: Mouse pressed left at (337, 87)
Screenshot: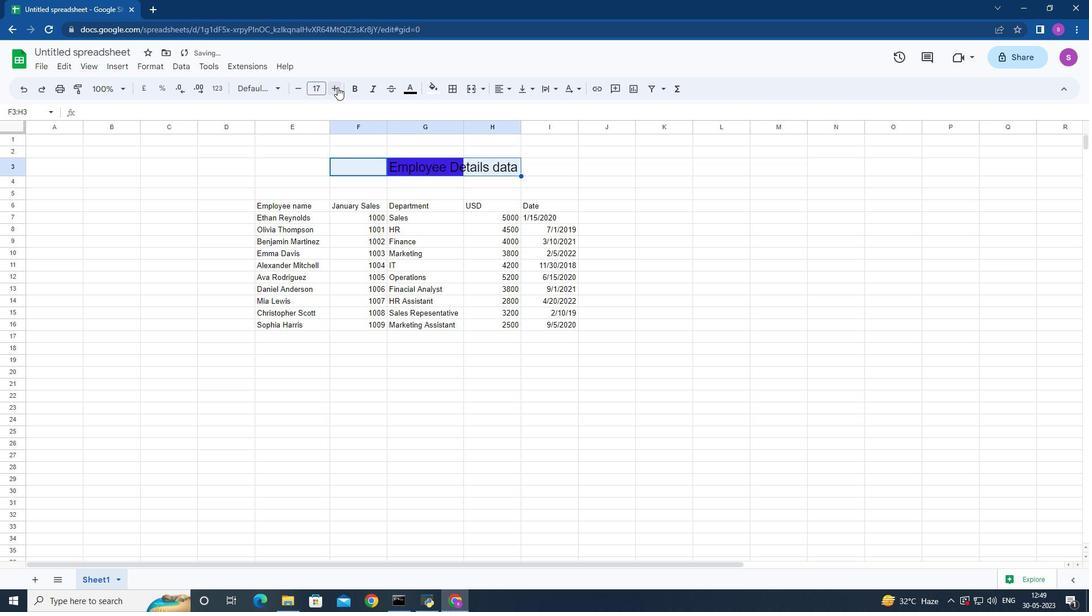 
Action: Mouse moved to (562, 169)
Screenshot: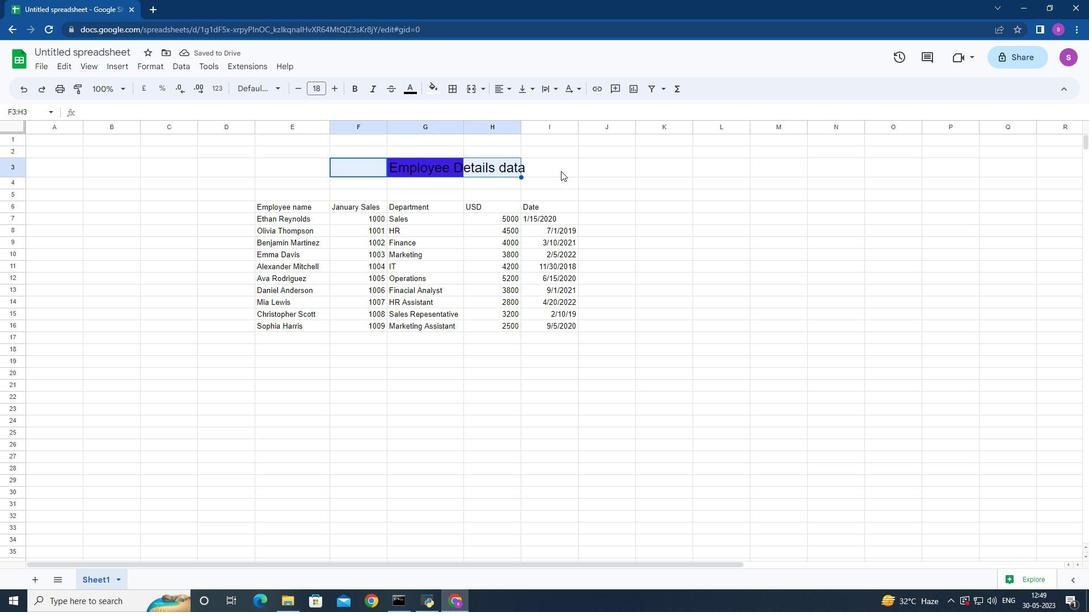 
Action: Mouse pressed left at (562, 169)
Screenshot: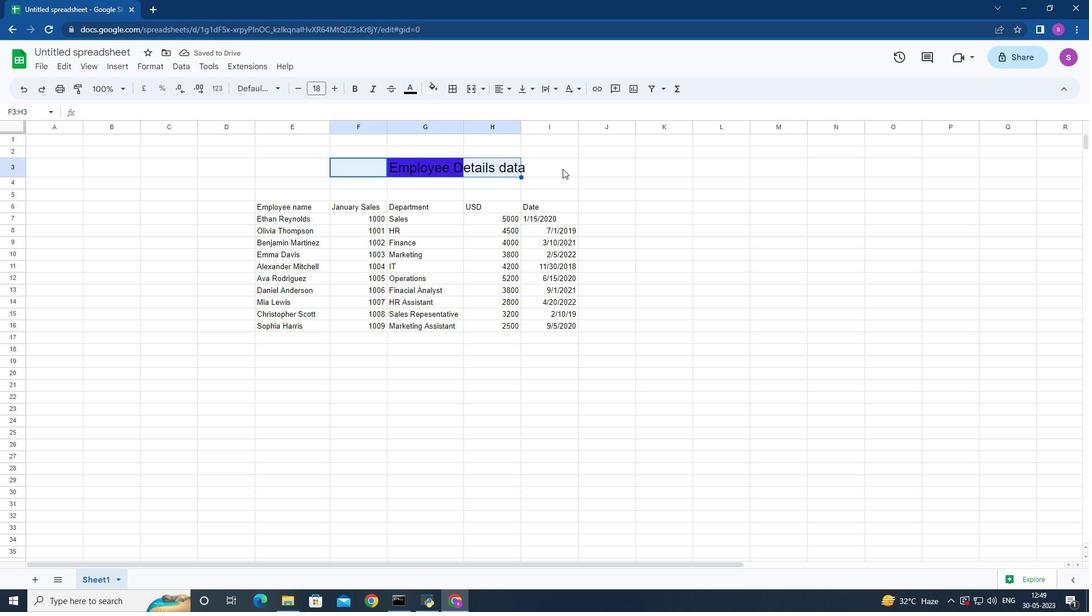 
Action: Mouse moved to (521, 128)
Screenshot: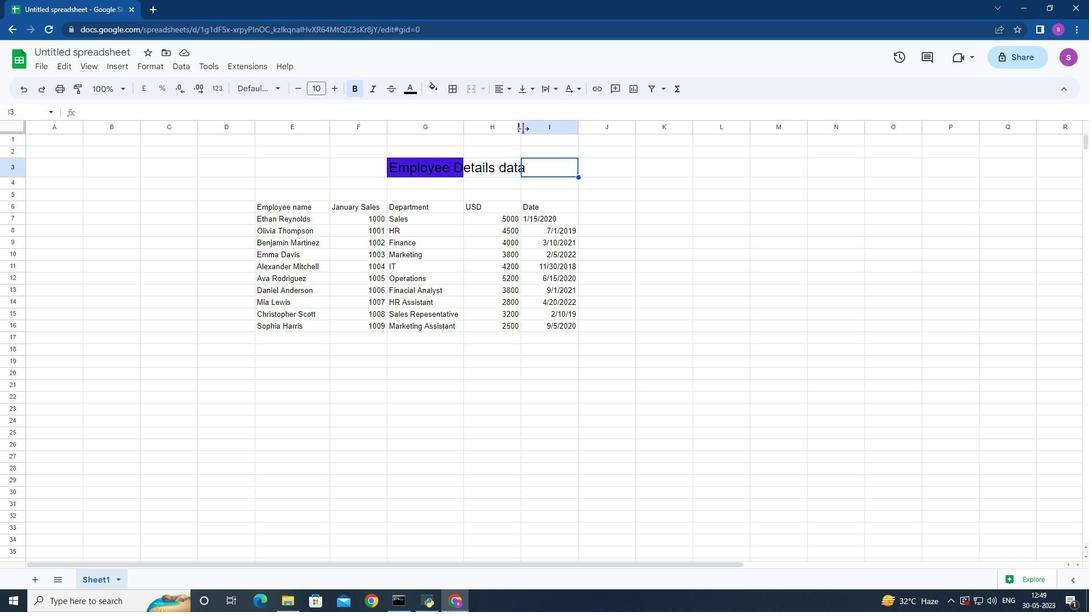 
Action: Mouse pressed left at (521, 128)
Screenshot: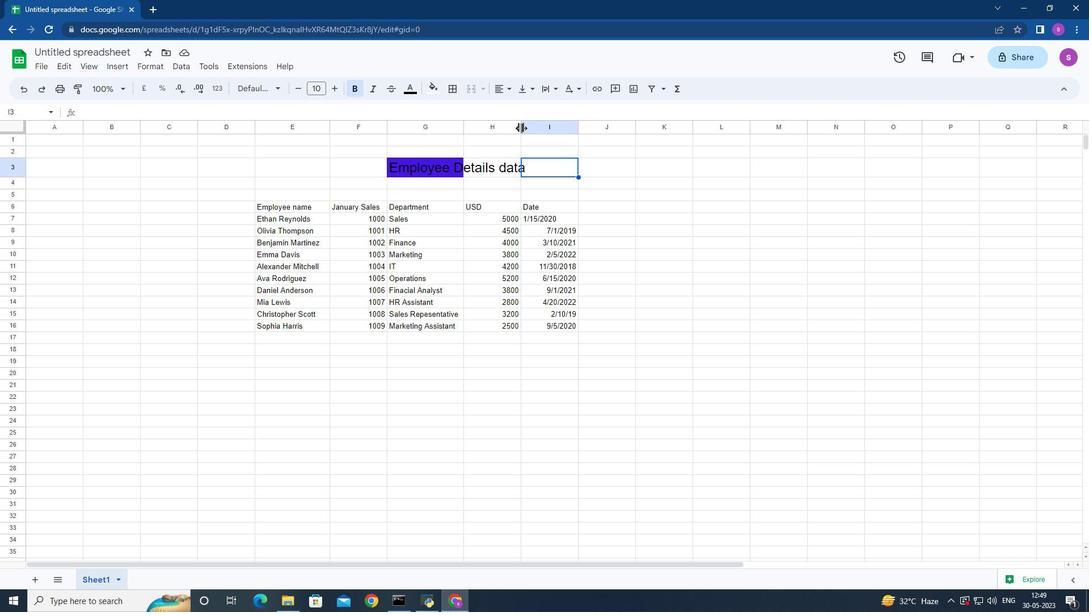 
Action: Mouse pressed left at (521, 128)
Screenshot: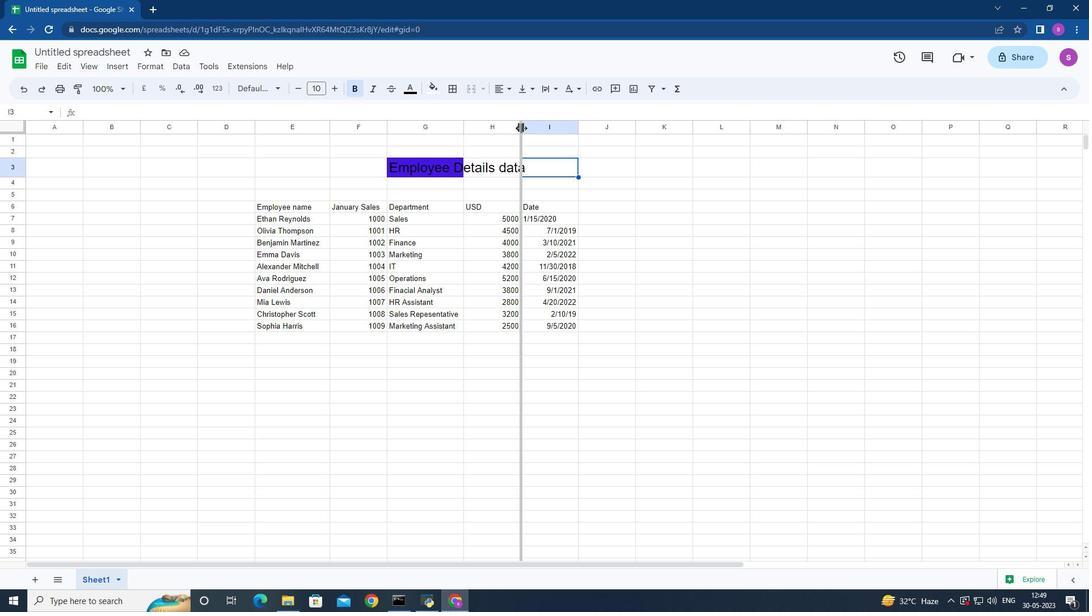 
Action: Mouse moved to (530, 194)
Screenshot: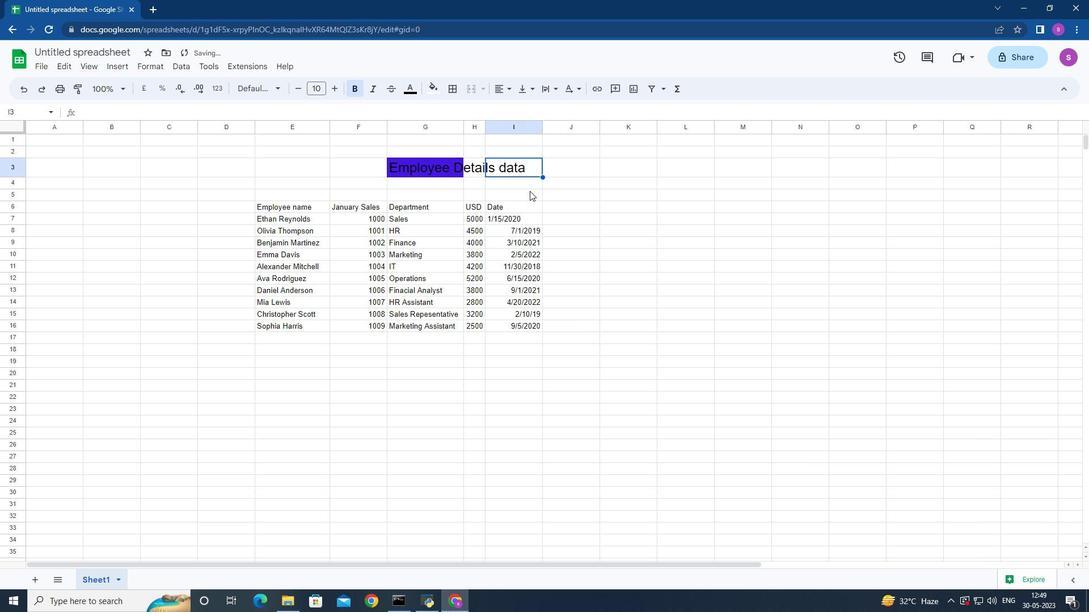
Action: Mouse pressed left at (530, 194)
Screenshot: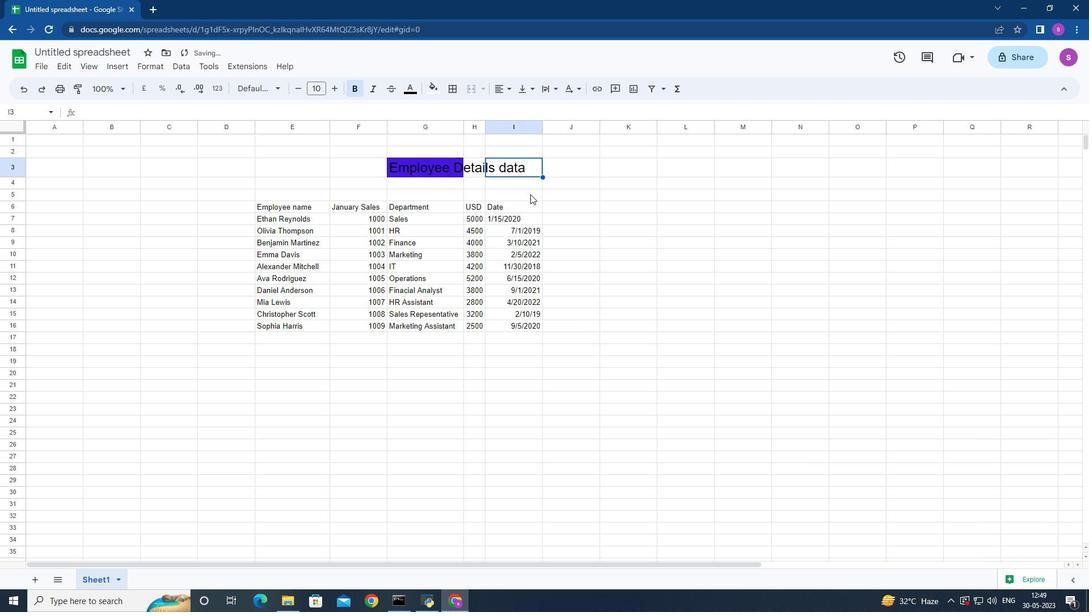 
Action: Mouse moved to (441, 168)
Screenshot: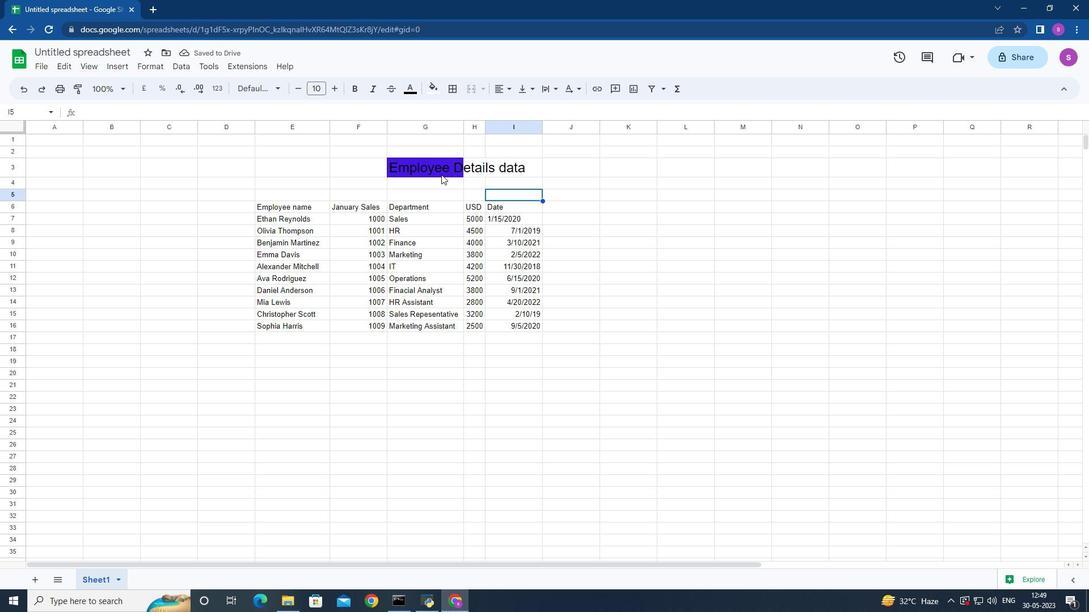 
Action: Mouse pressed left at (441, 168)
Screenshot: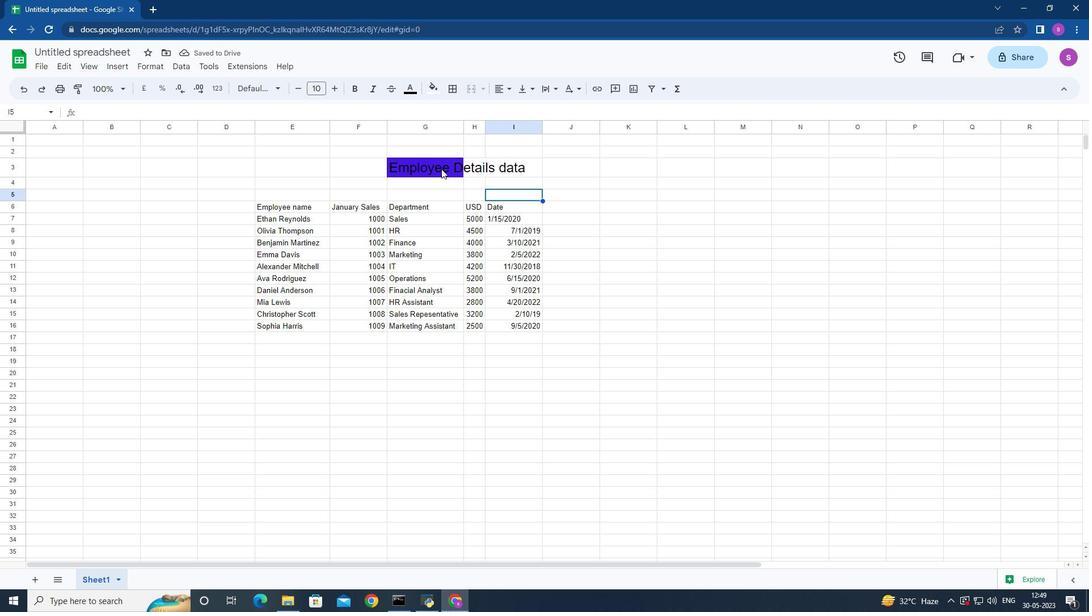 
Action: Mouse moved to (462, 129)
Screenshot: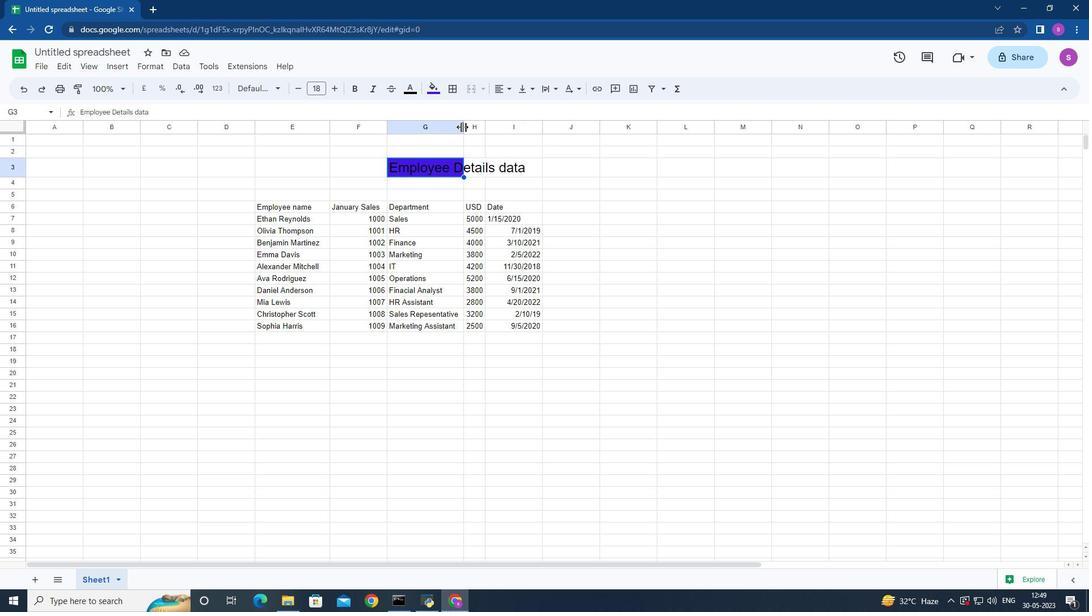 
Action: Mouse pressed left at (462, 129)
Screenshot: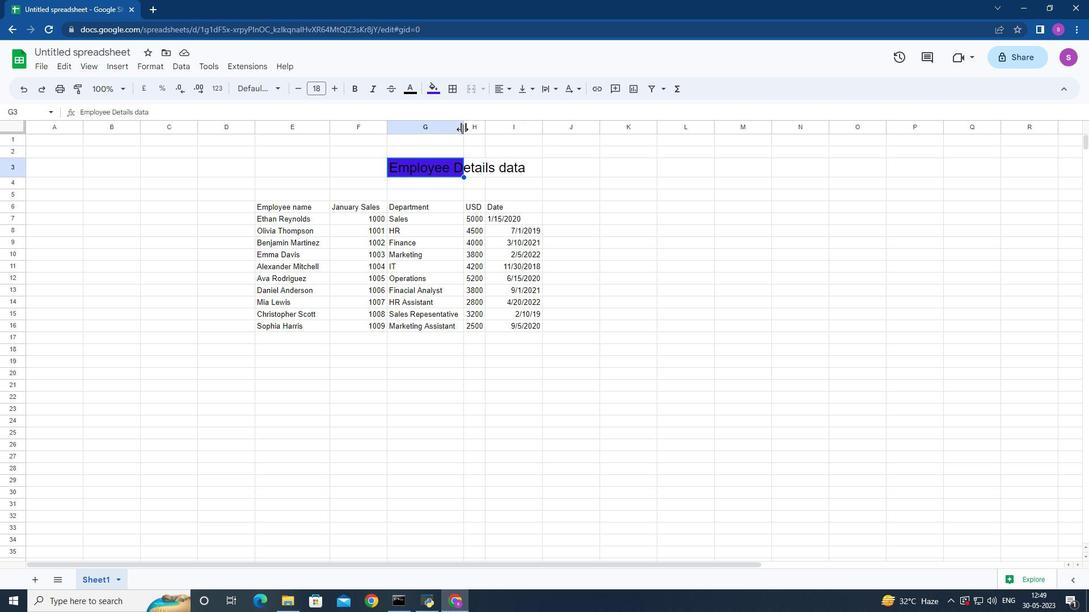 
Action: Mouse pressed left at (462, 129)
Screenshot: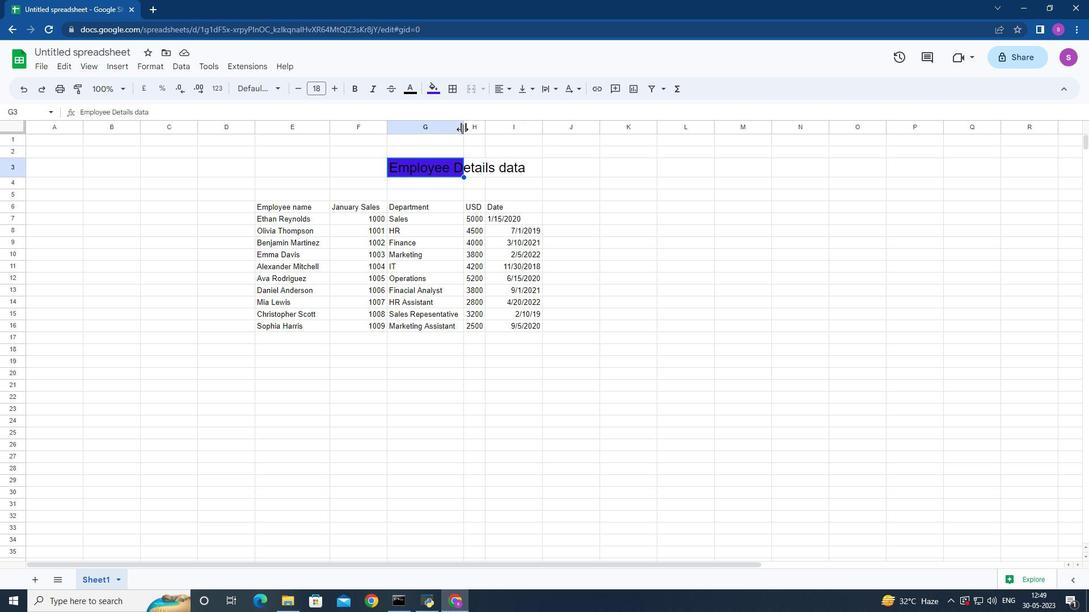 
Action: Mouse pressed left at (462, 129)
Screenshot: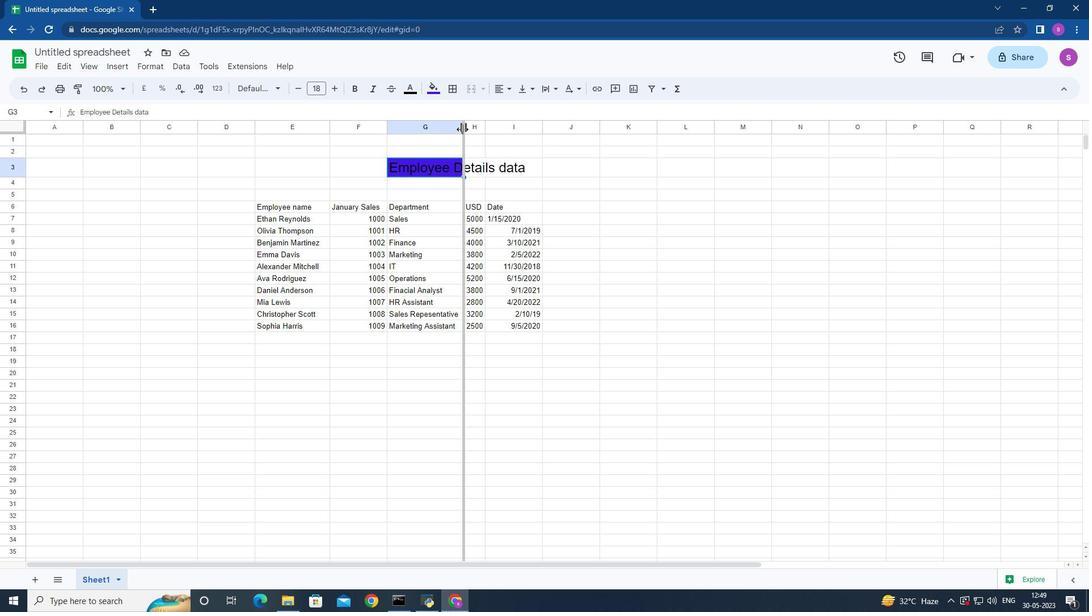 
Action: Mouse moved to (481, 185)
Screenshot: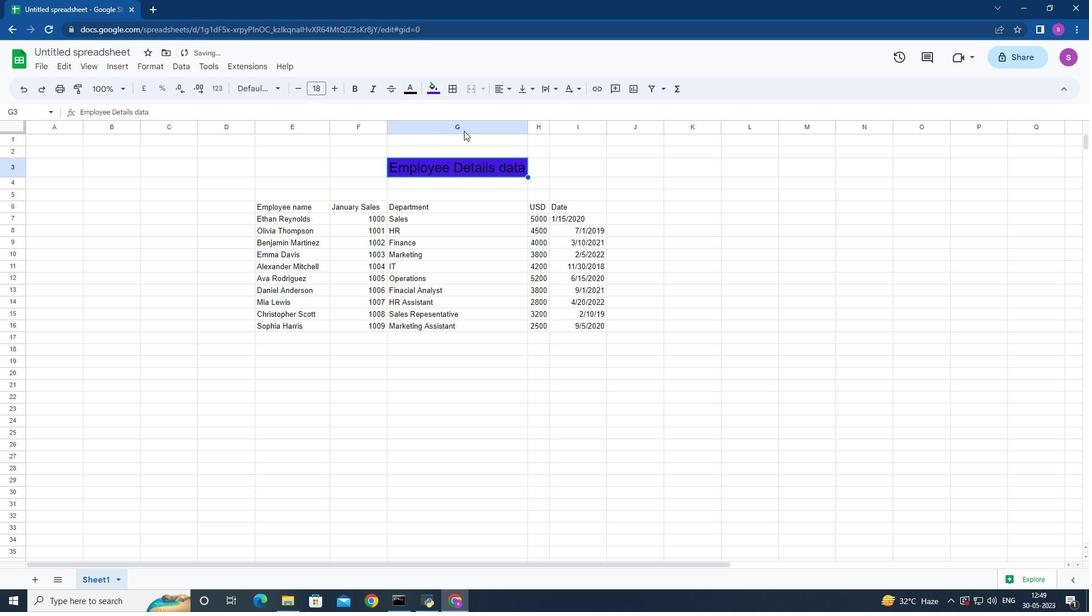 
Action: Mouse pressed left at (481, 185)
Screenshot: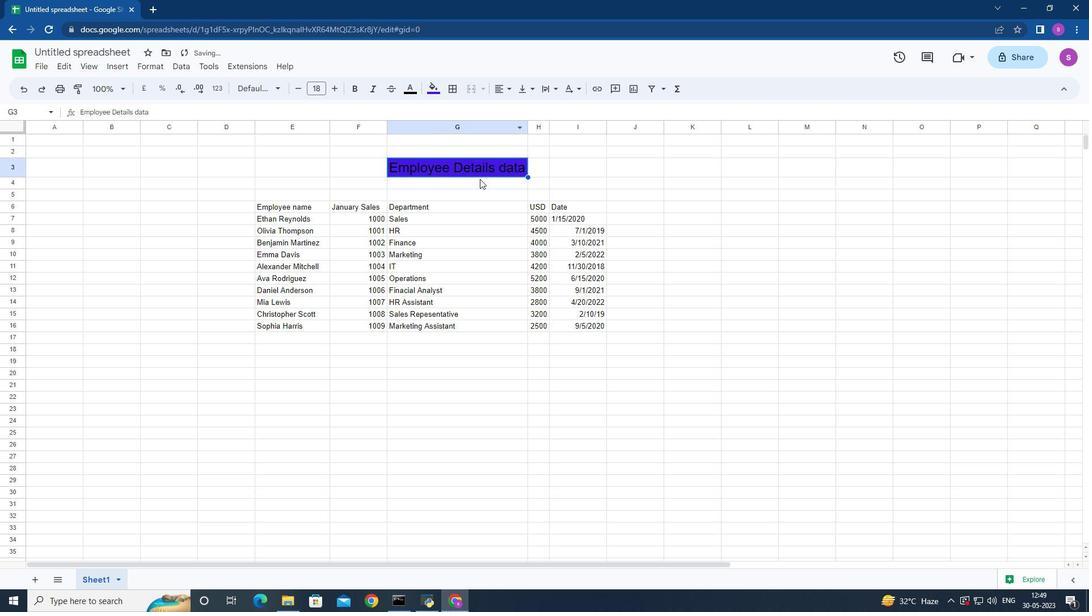 
Action: Mouse moved to (255, 210)
Screenshot: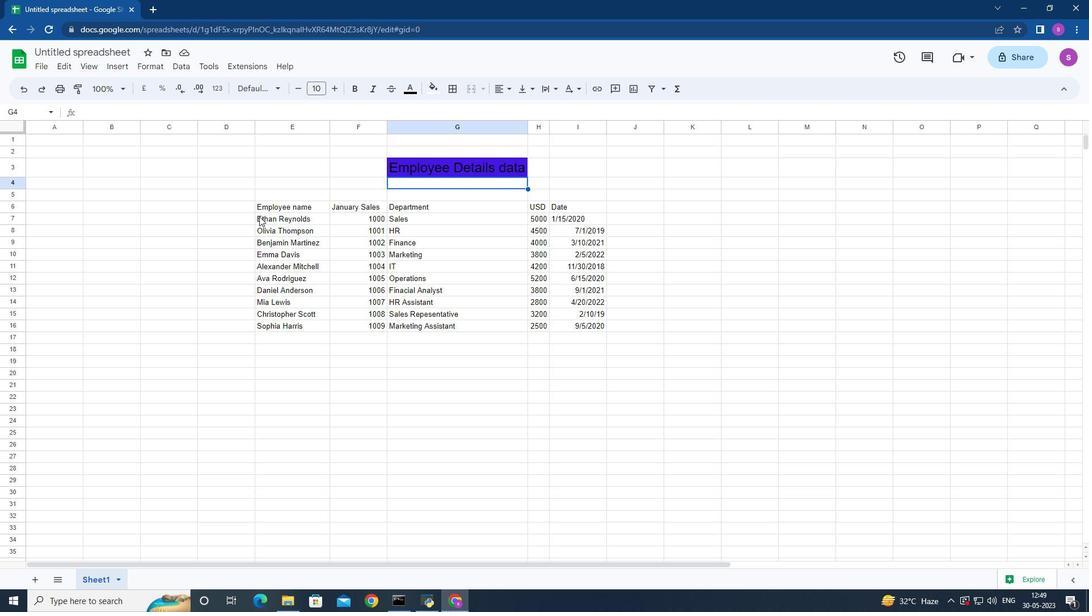 
Action: Mouse pressed left at (255, 210)
Screenshot: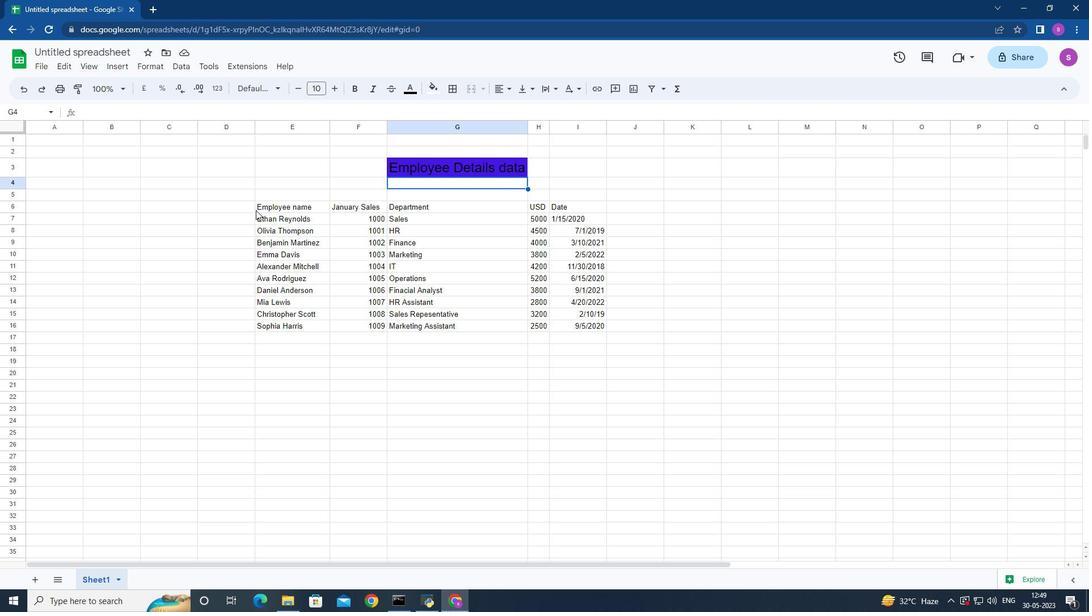 
Action: Mouse moved to (278, 90)
Screenshot: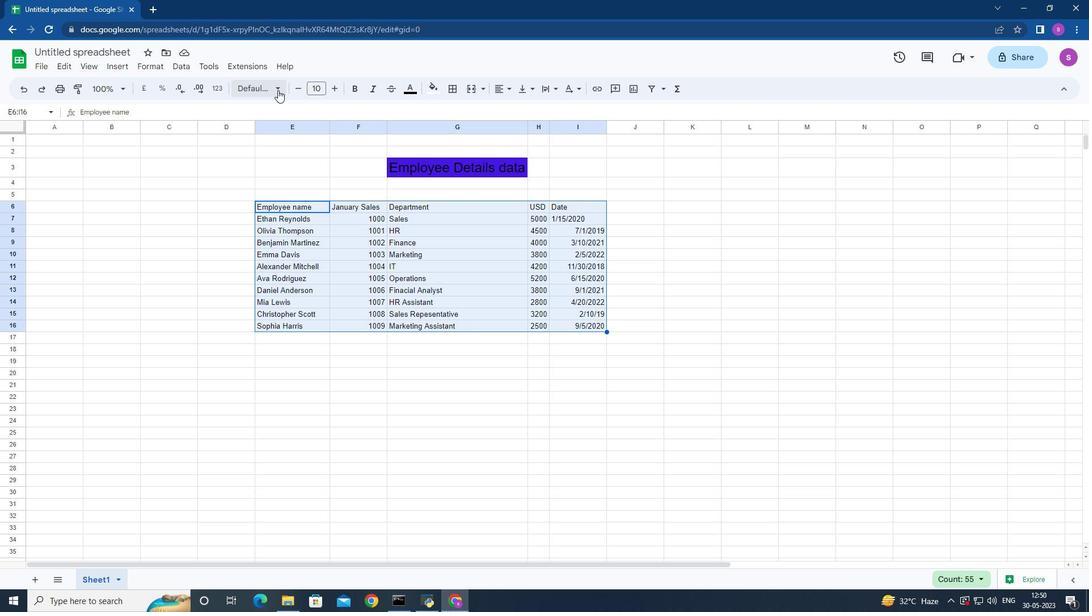 
Action: Mouse pressed left at (278, 90)
Screenshot: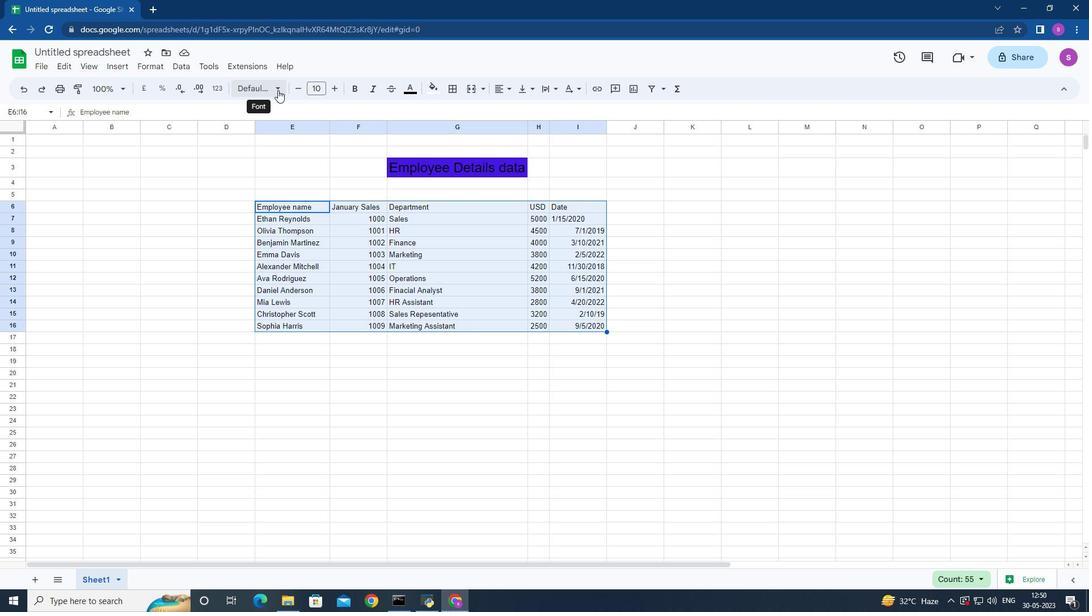 
Action: Mouse moved to (300, 343)
Screenshot: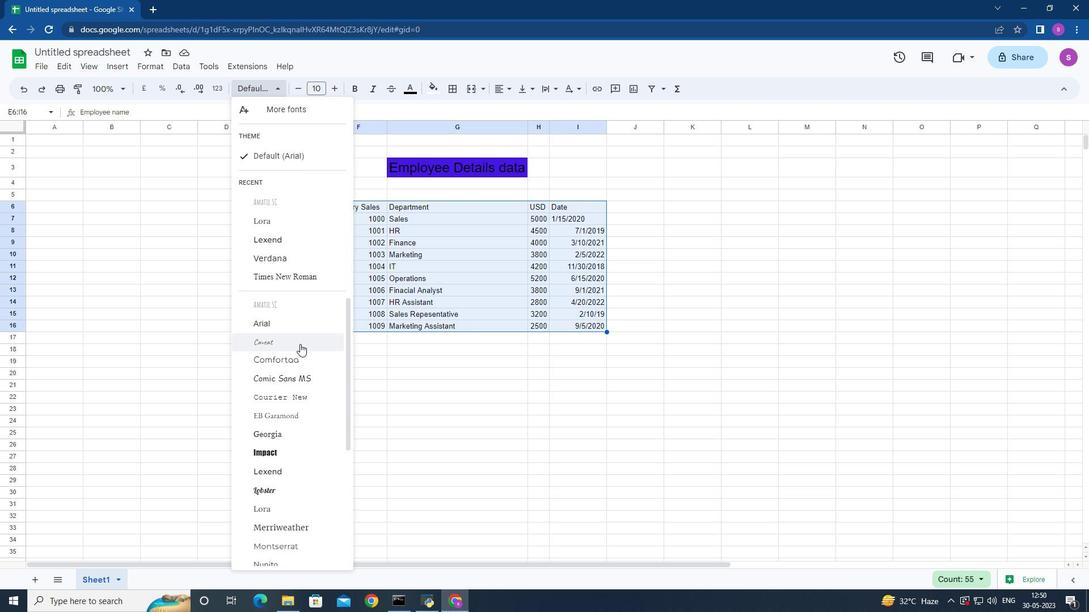 
Action: Mouse pressed left at (300, 343)
Screenshot: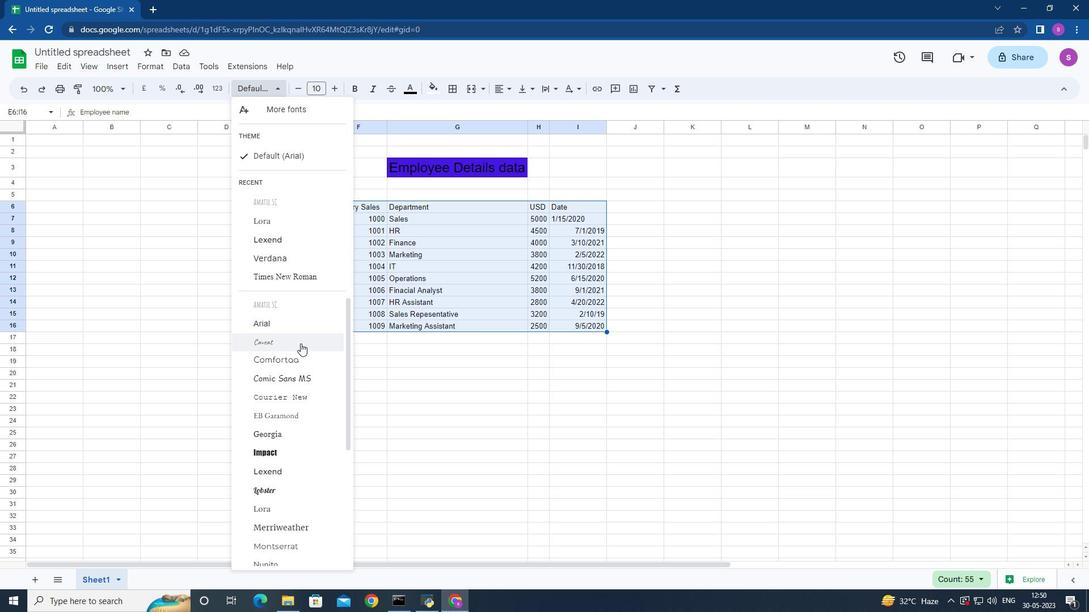
Action: Mouse moved to (295, 89)
Screenshot: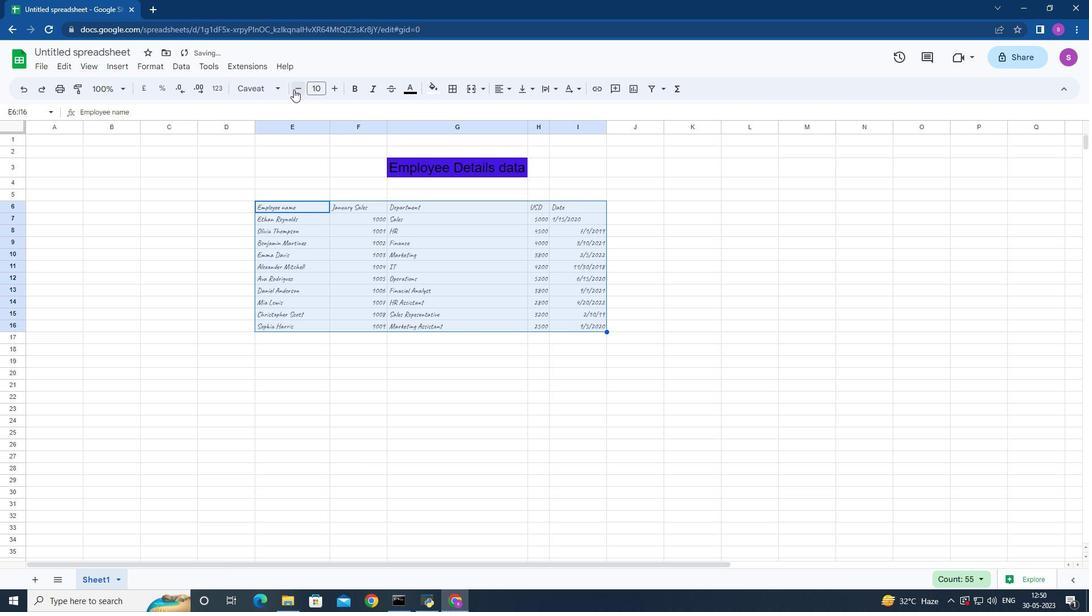 
Action: Mouse pressed left at (295, 89)
Screenshot: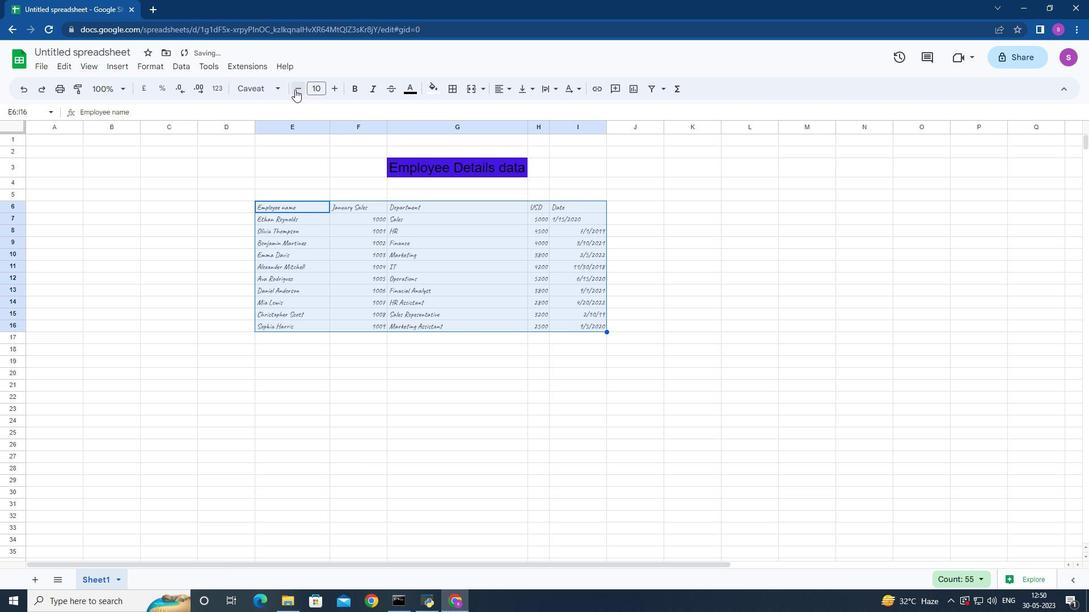 
Action: Mouse moved to (507, 88)
Screenshot: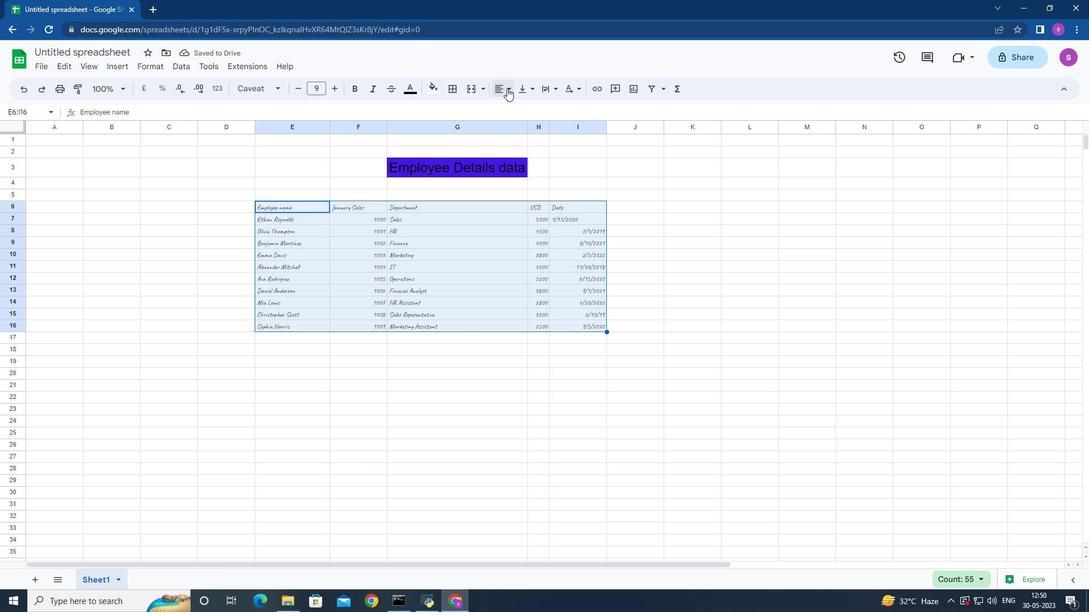 
Action: Mouse pressed left at (507, 88)
Screenshot: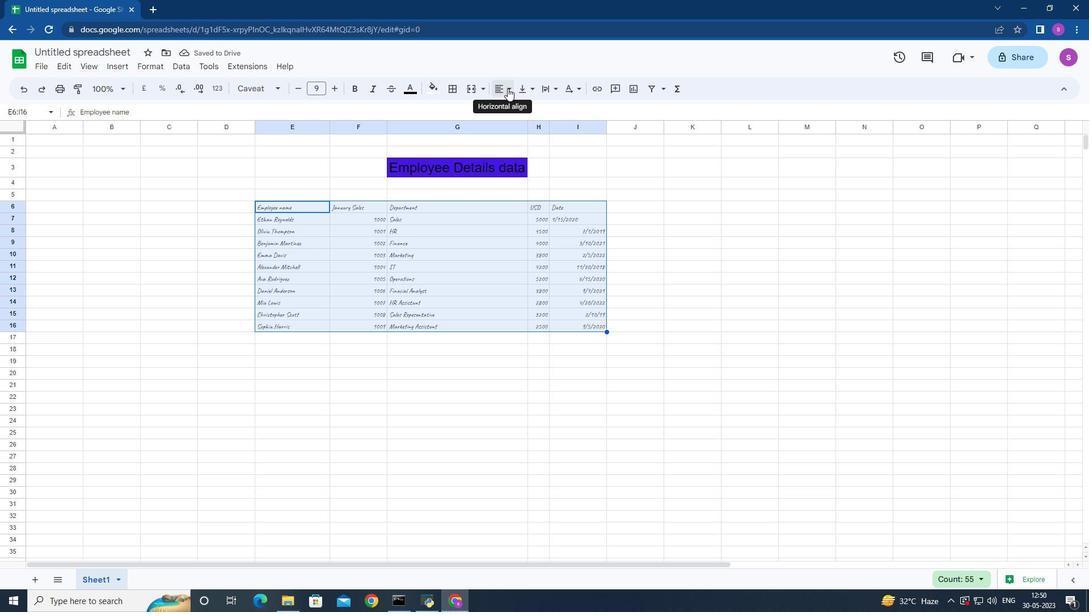 
Action: Mouse moved to (535, 110)
Screenshot: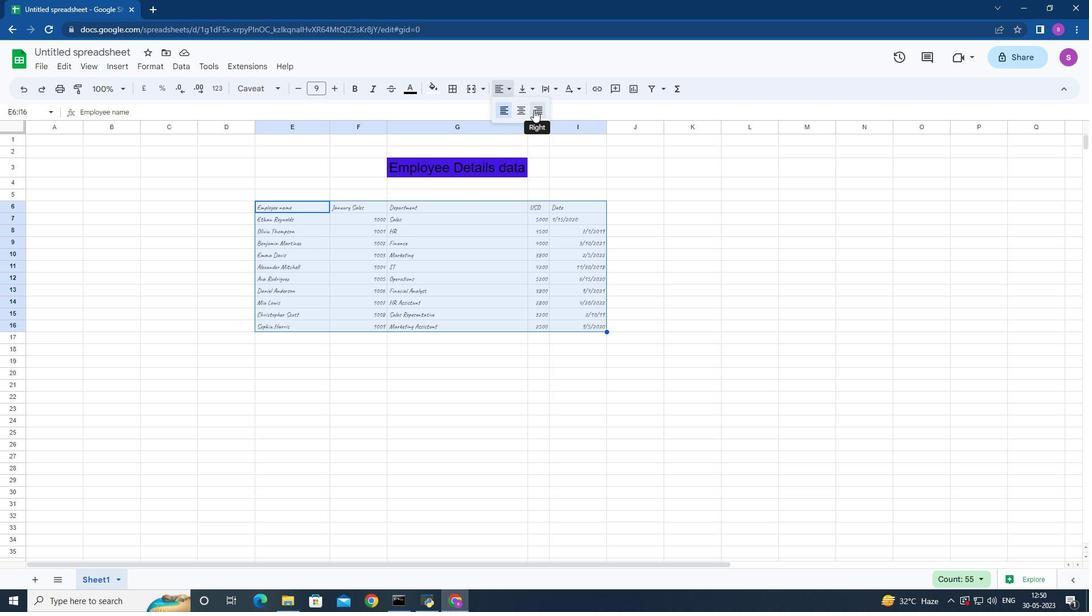
Action: Mouse pressed left at (535, 110)
Screenshot: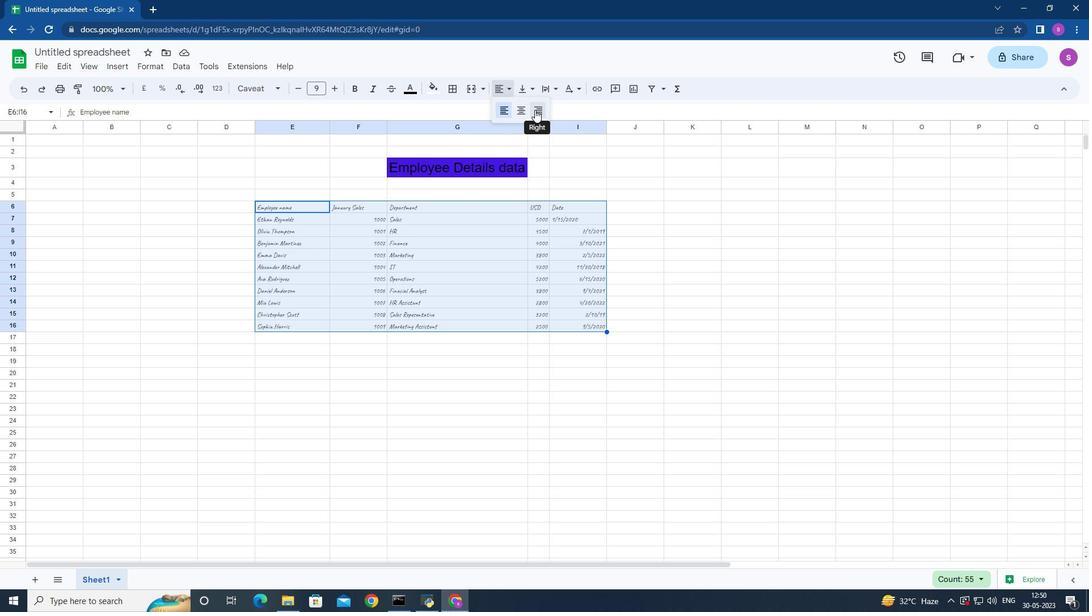 
Action: Mouse moved to (384, 161)
Screenshot: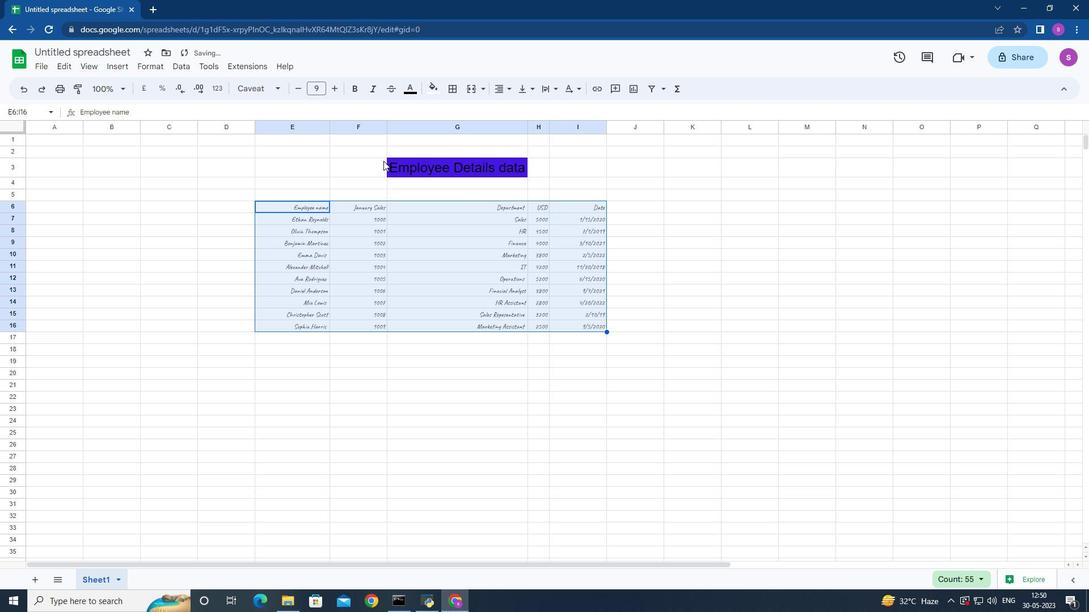 
Action: Mouse pressed left at (384, 161)
Screenshot: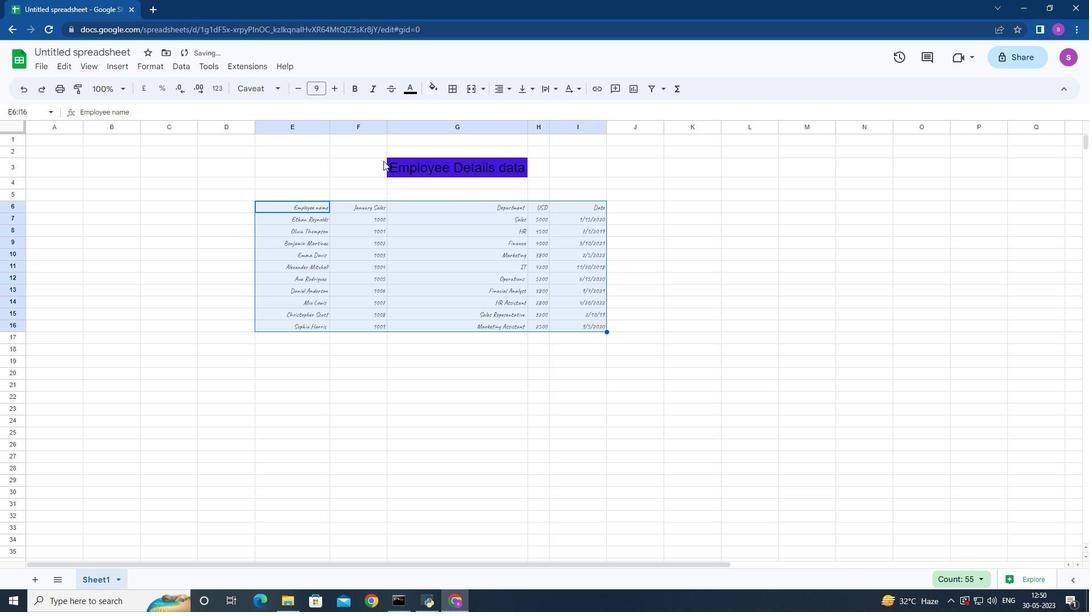 
Action: Mouse moved to (508, 90)
Screenshot: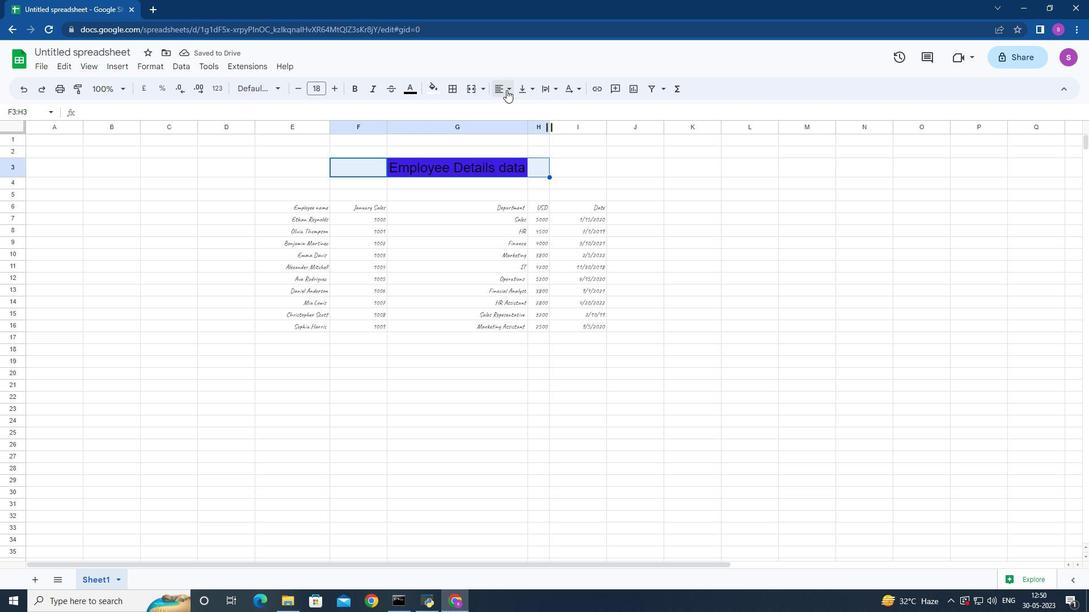 
Action: Mouse pressed left at (508, 90)
Screenshot: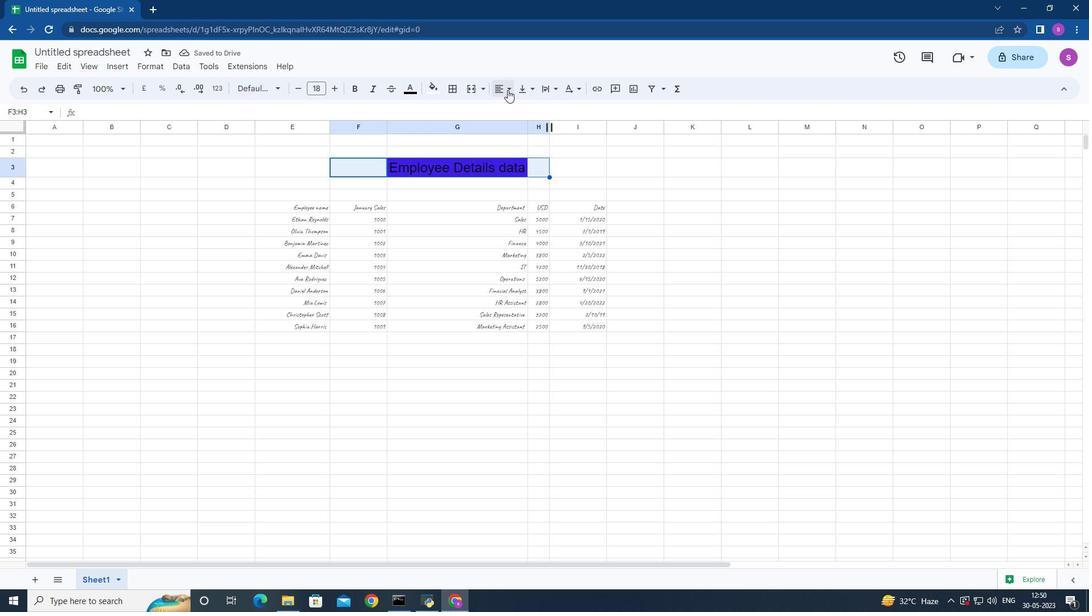 
Action: Mouse moved to (538, 113)
Screenshot: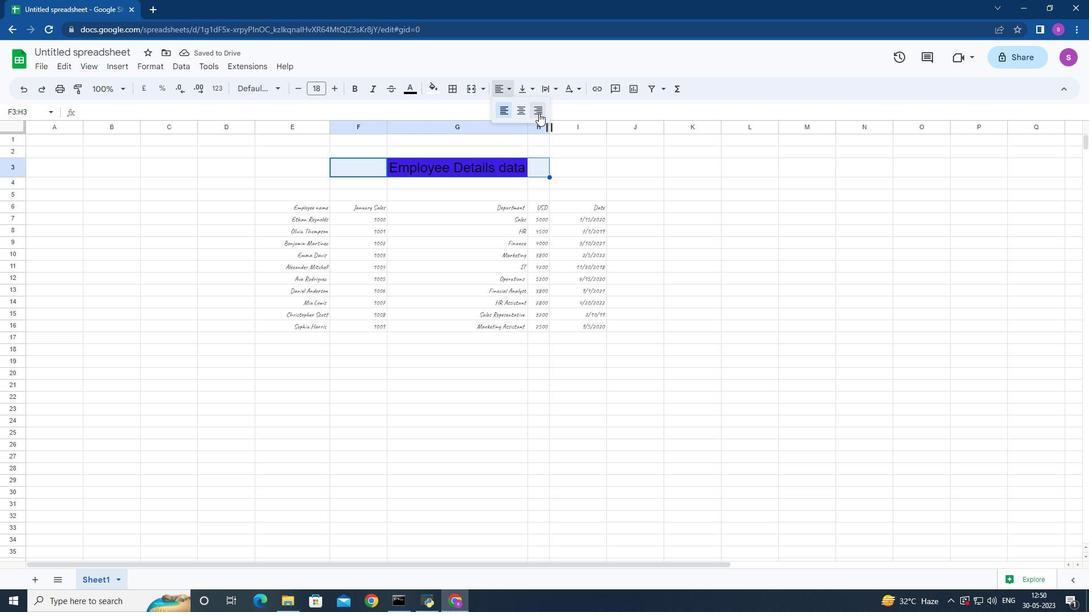 
Action: Mouse pressed left at (538, 113)
Screenshot: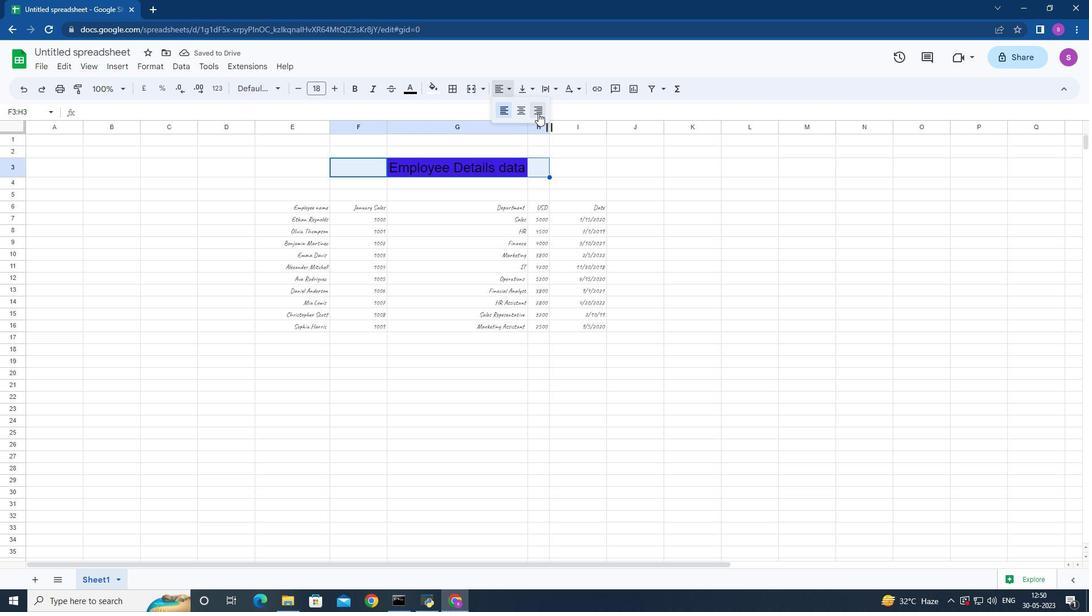 
Action: Mouse moved to (694, 242)
Screenshot: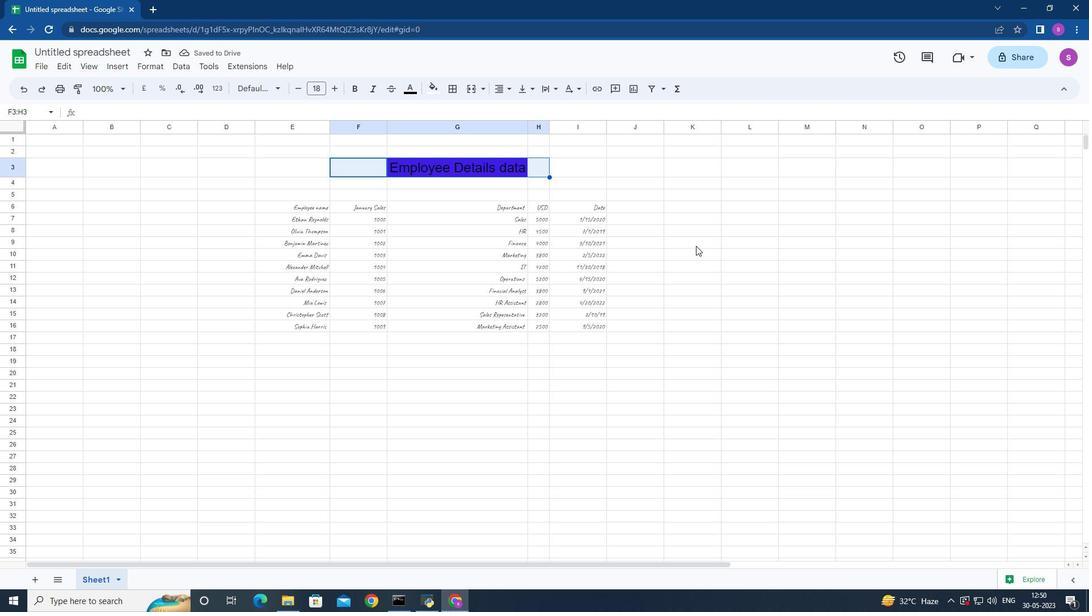 
Action: Mouse pressed left at (694, 242)
Screenshot: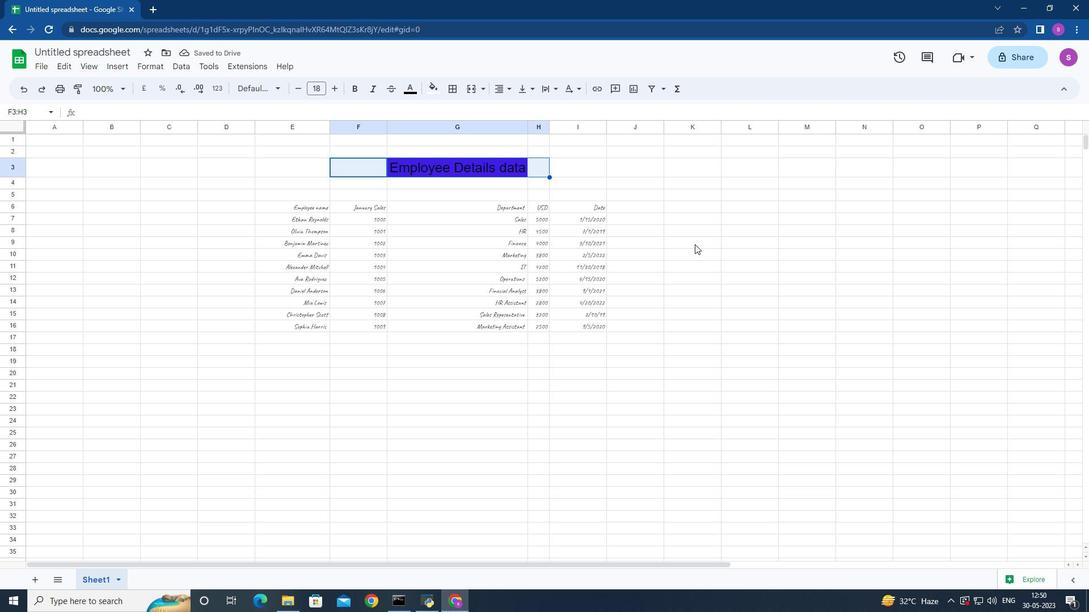 
Action: Mouse moved to (607, 350)
Screenshot: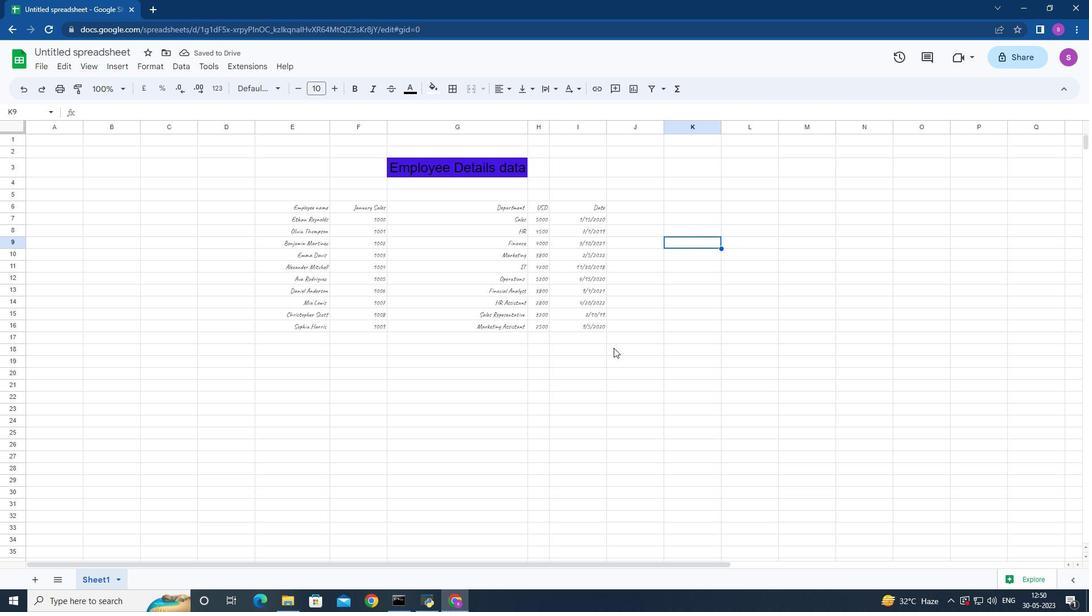 
